 Task: In Heading  Andalus with dark grey 1 1 colour. Font size of heading  '18 Pt. 'Font style of data Calibri. Font size of data  9 Pt. Alignment of headline & data Align right. Fill color in cell of heading  Red. Font color of data Black. Apply border in Data Top & Bottom Borders only. In the sheet  Attendance Summary Reportbook
Action: Mouse moved to (44, 62)
Screenshot: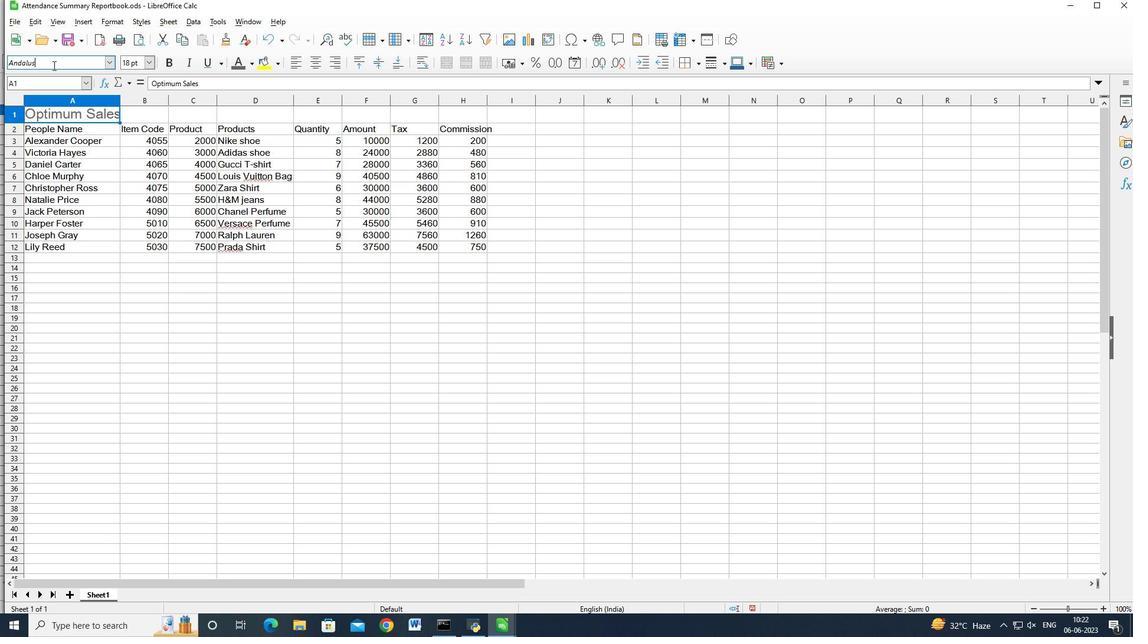 
Action: Mouse pressed left at (44, 62)
Screenshot: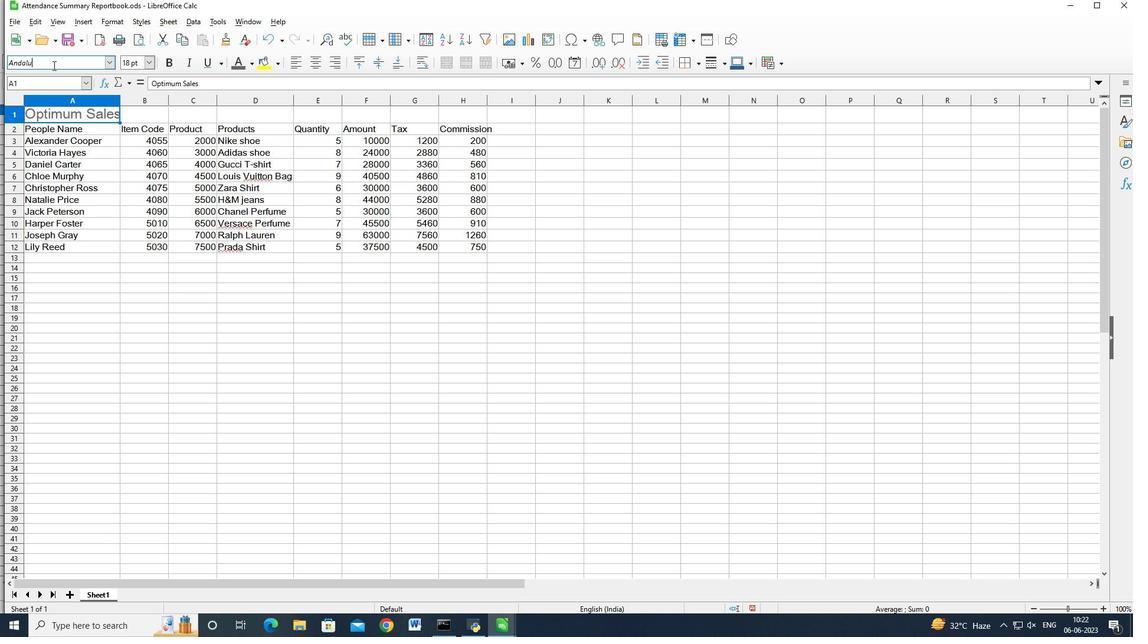 
Action: Key pressed <Key.backspace><Key.backspace><Key.backspace><Key.backspace><Key.backspace><Key.backspace><Key.backspace><Key.backspace><Key.shift_r>Andalus<Key.enter>
Screenshot: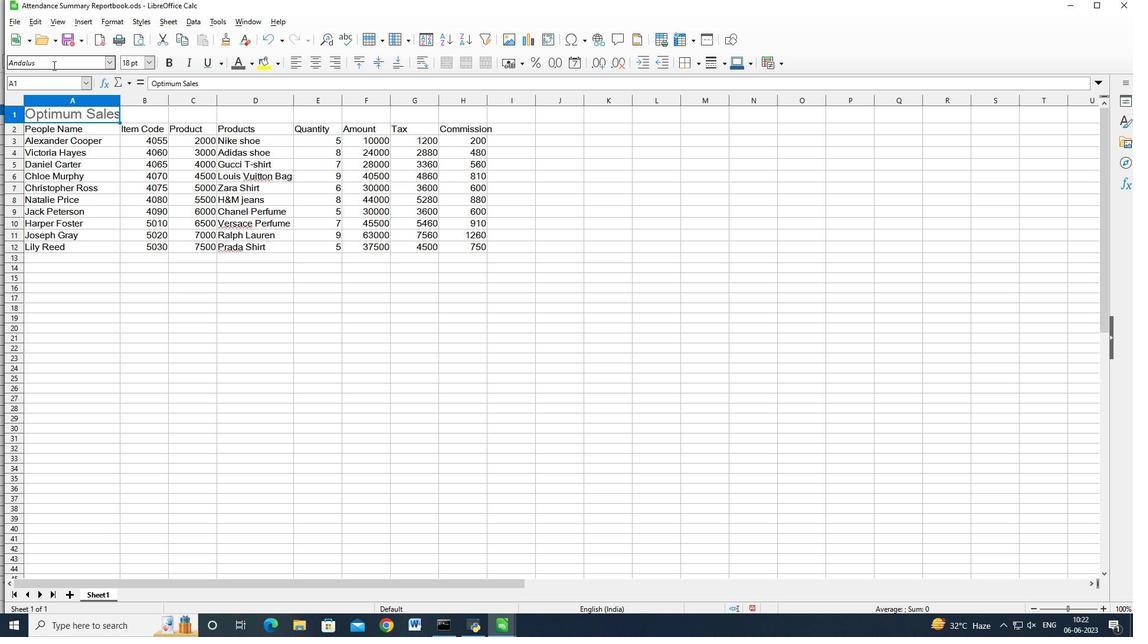 
Action: Mouse moved to (253, 66)
Screenshot: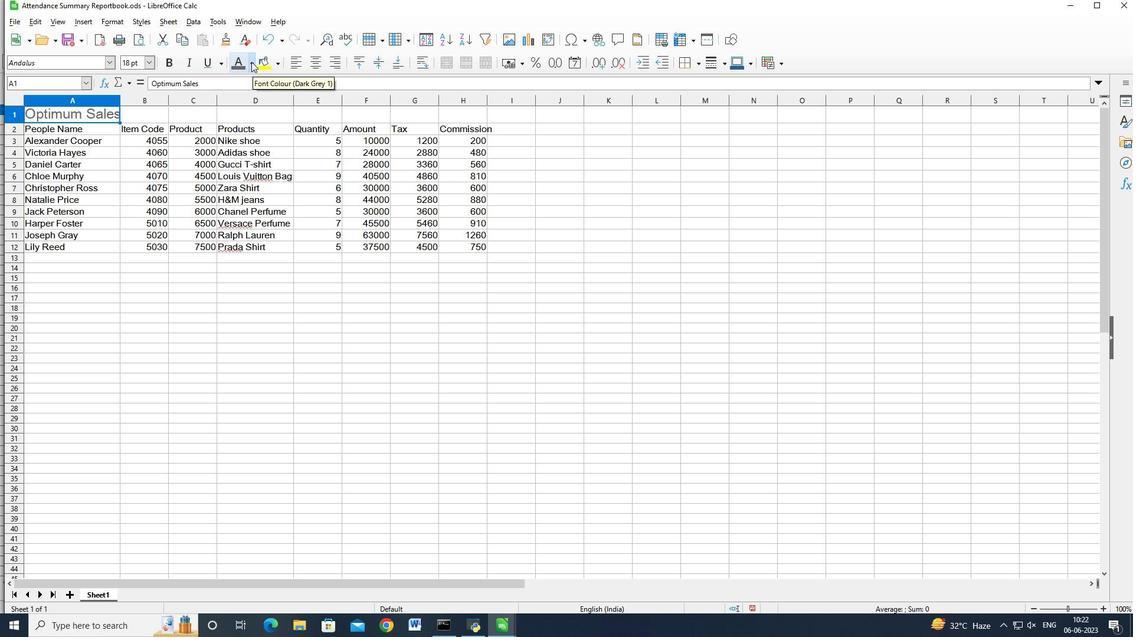 
Action: Mouse pressed left at (253, 66)
Screenshot: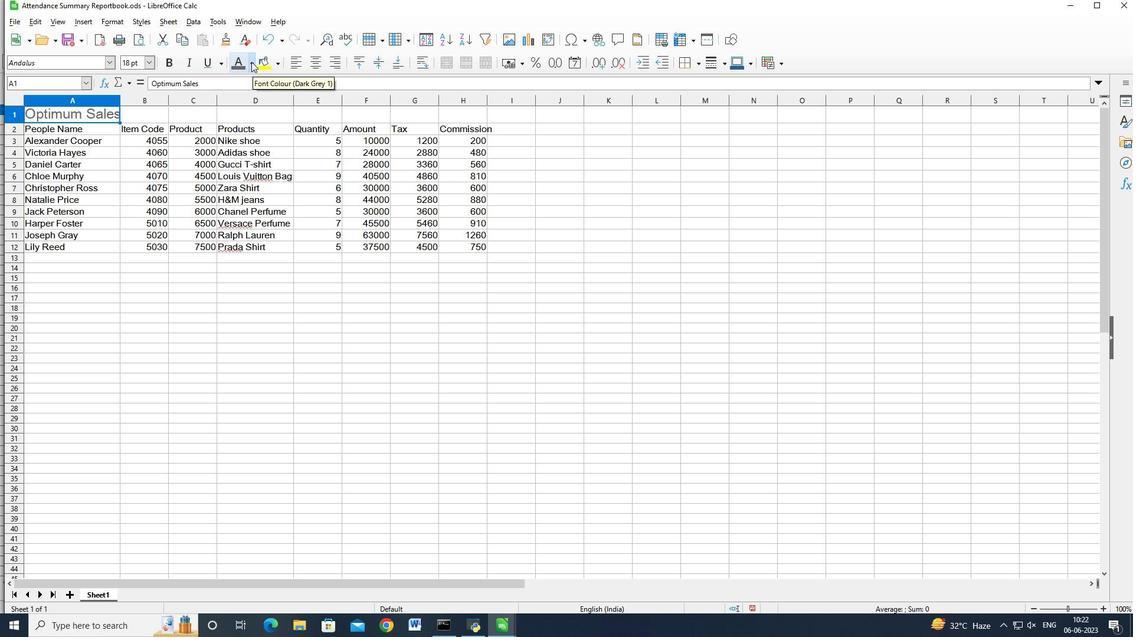 
Action: Mouse moved to (277, 135)
Screenshot: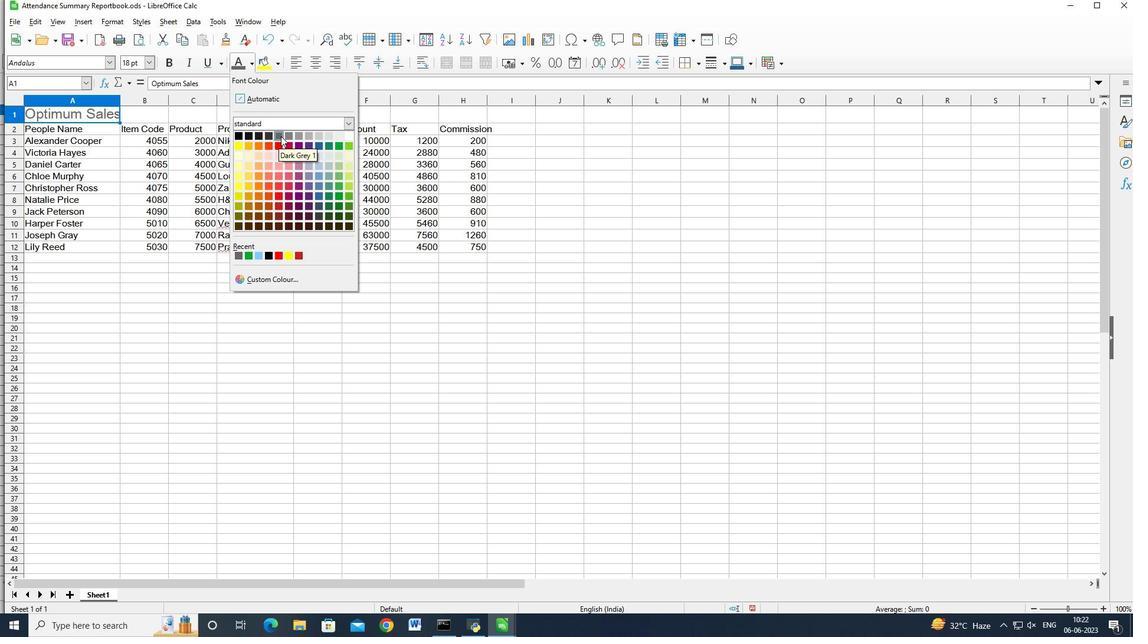 
Action: Mouse pressed left at (277, 135)
Screenshot: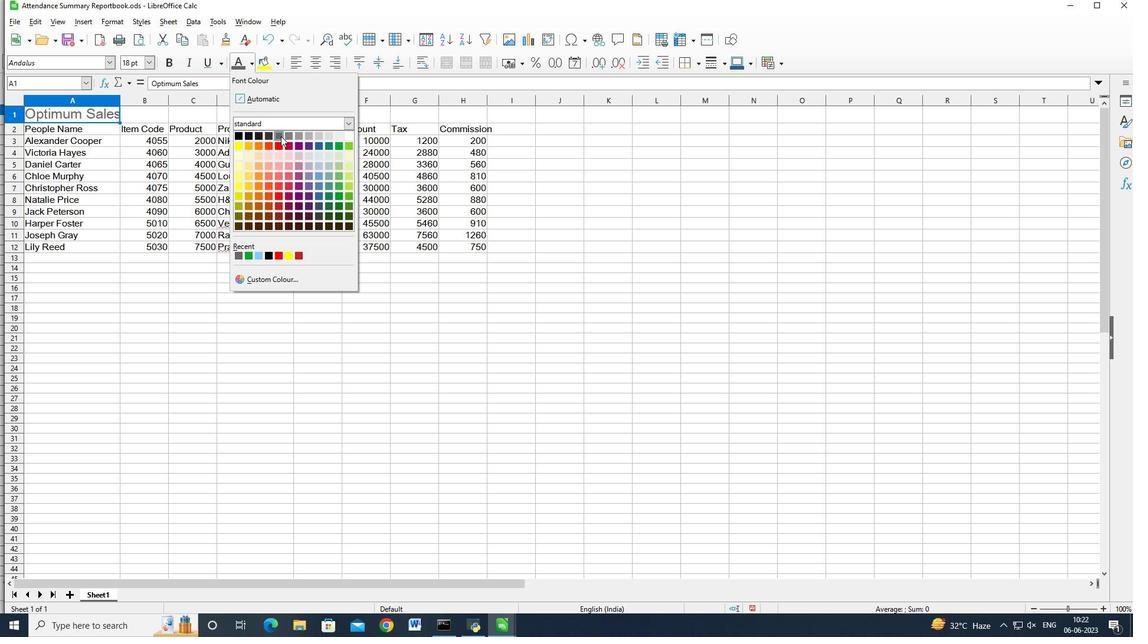 
Action: Mouse moved to (154, 66)
Screenshot: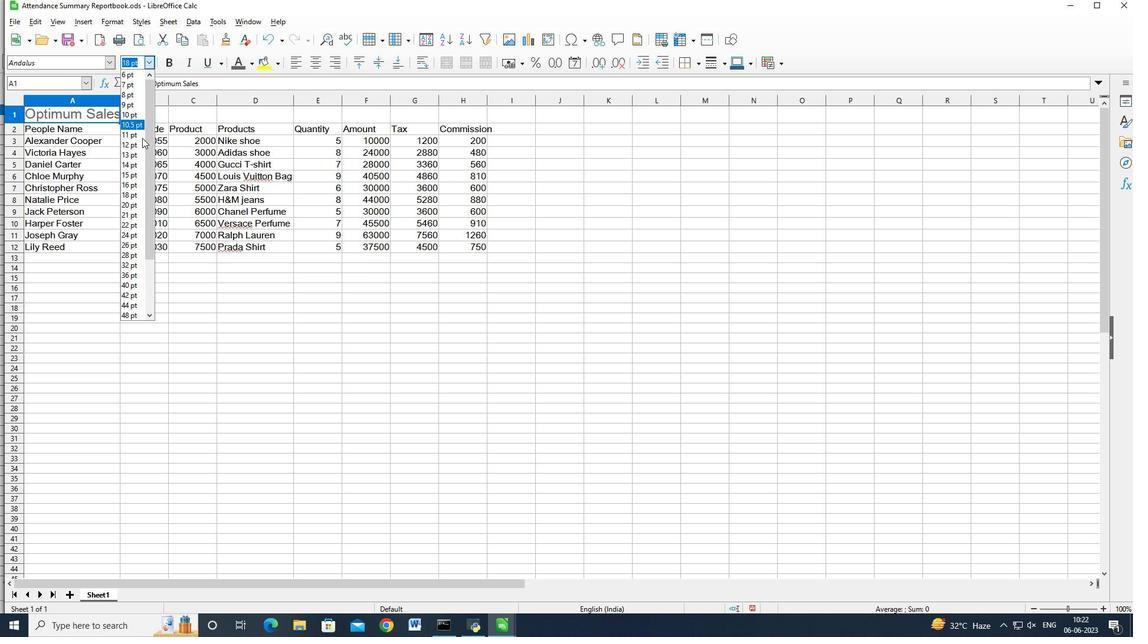 
Action: Mouse pressed left at (154, 66)
Screenshot: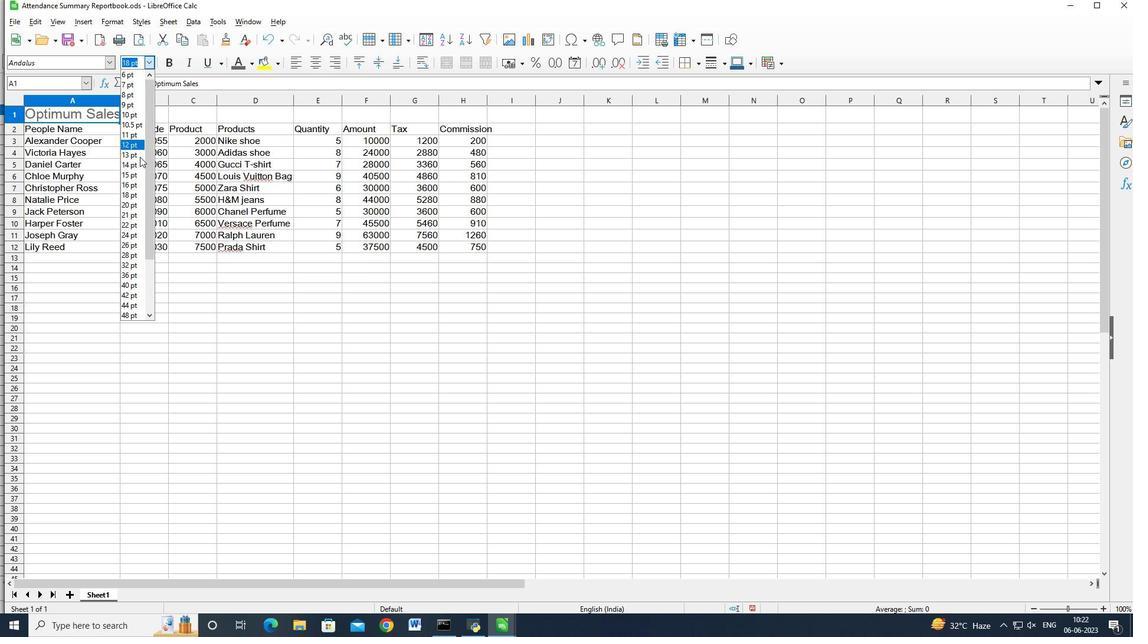 
Action: Mouse moved to (131, 194)
Screenshot: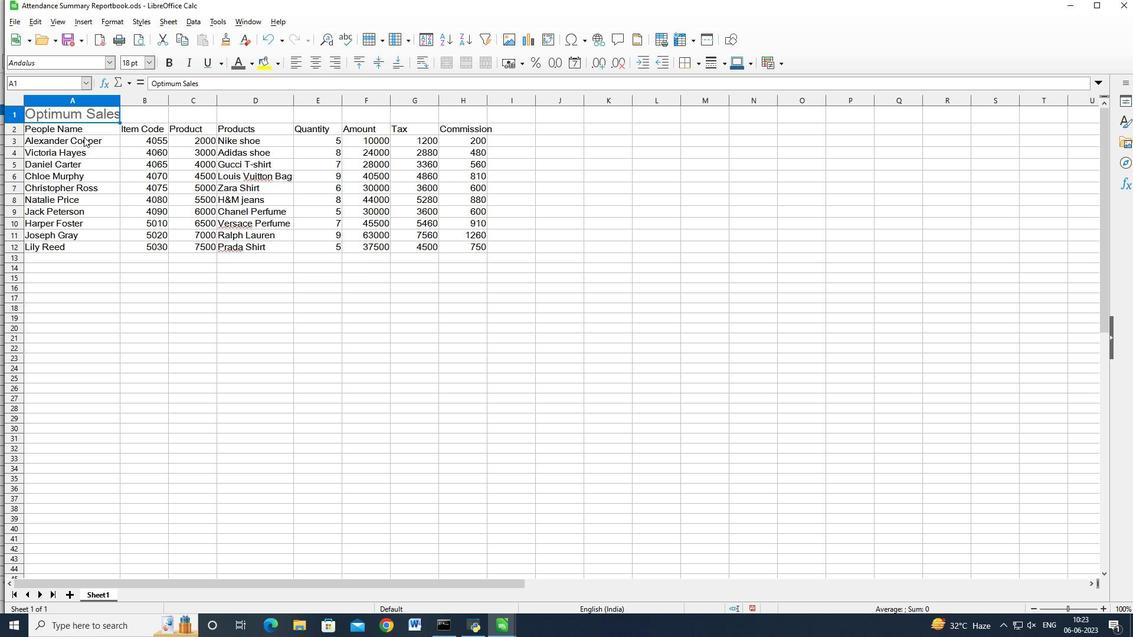 
Action: Mouse pressed left at (131, 194)
Screenshot: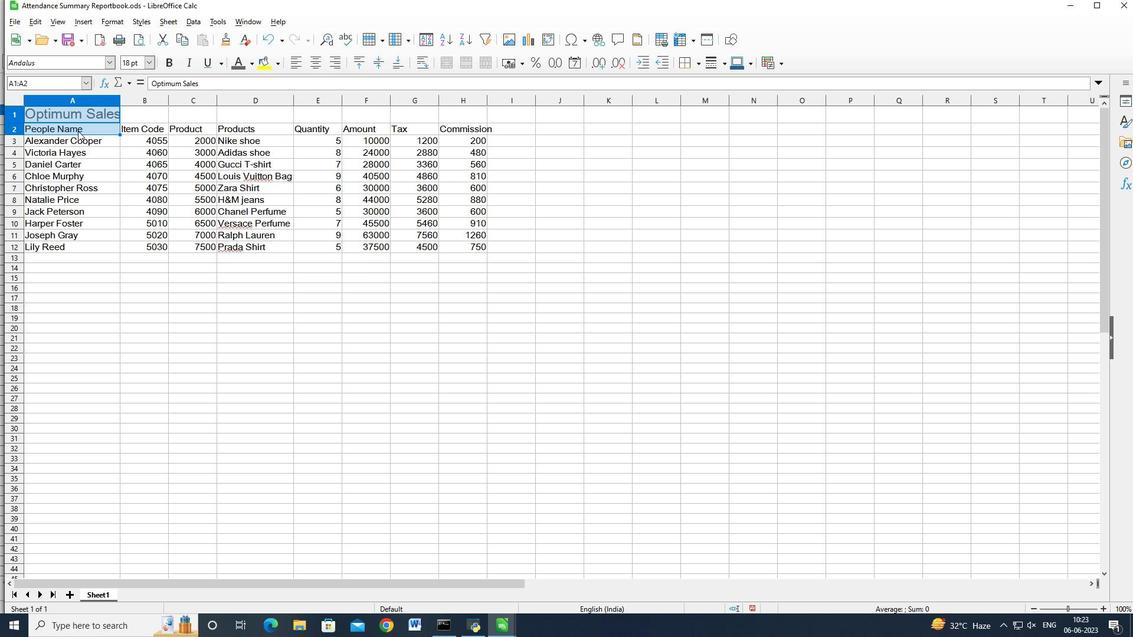 
Action: Mouse moved to (80, 126)
Screenshot: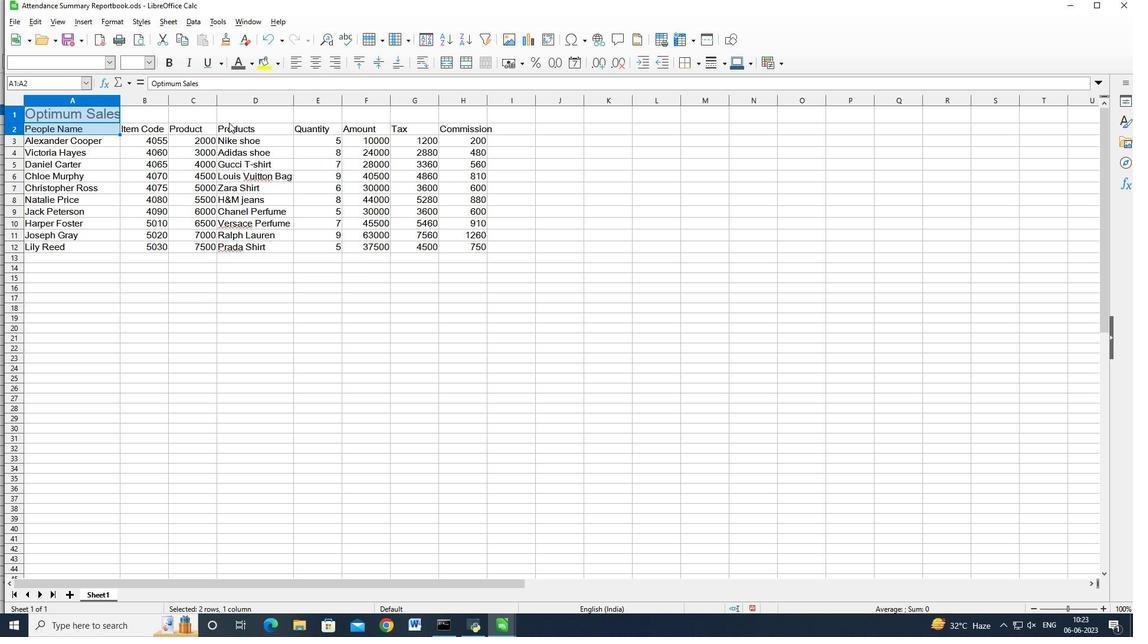 
Action: Mouse pressed left at (80, 126)
Screenshot: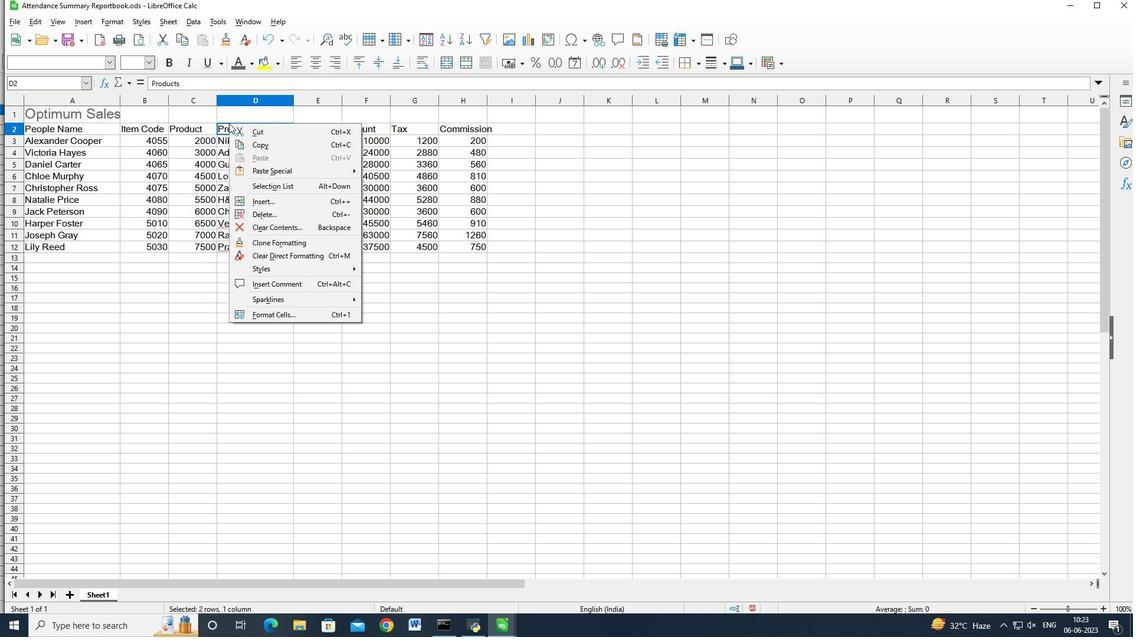 
Action: Mouse moved to (131, 119)
Screenshot: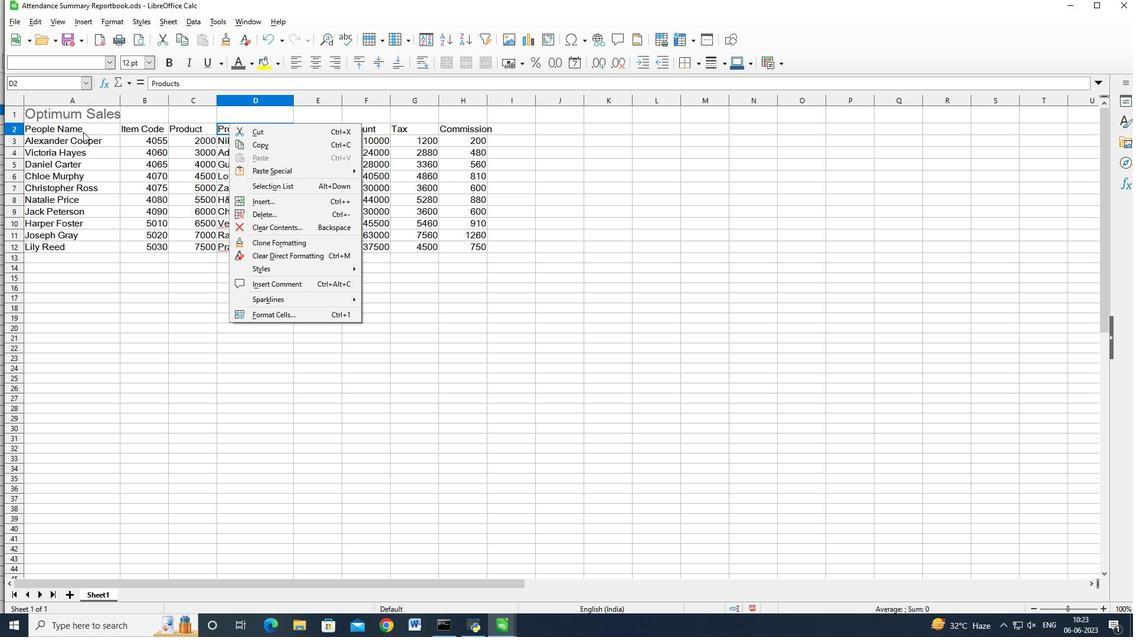 
Action: Mouse pressed right at (131, 119)
Screenshot: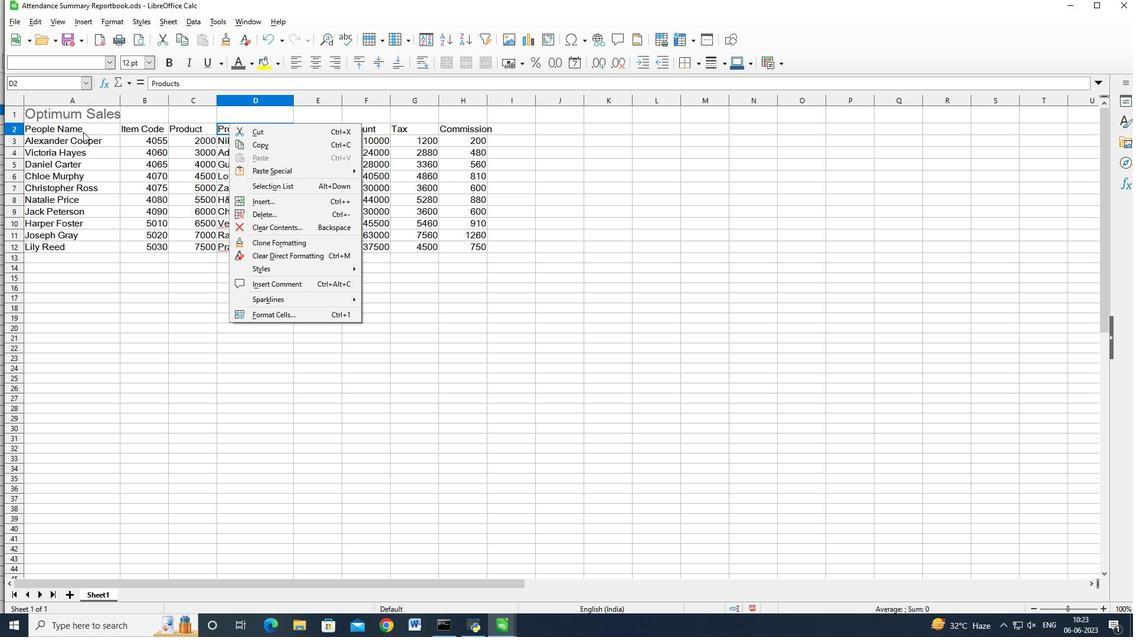 
Action: Mouse moved to (71, 131)
Screenshot: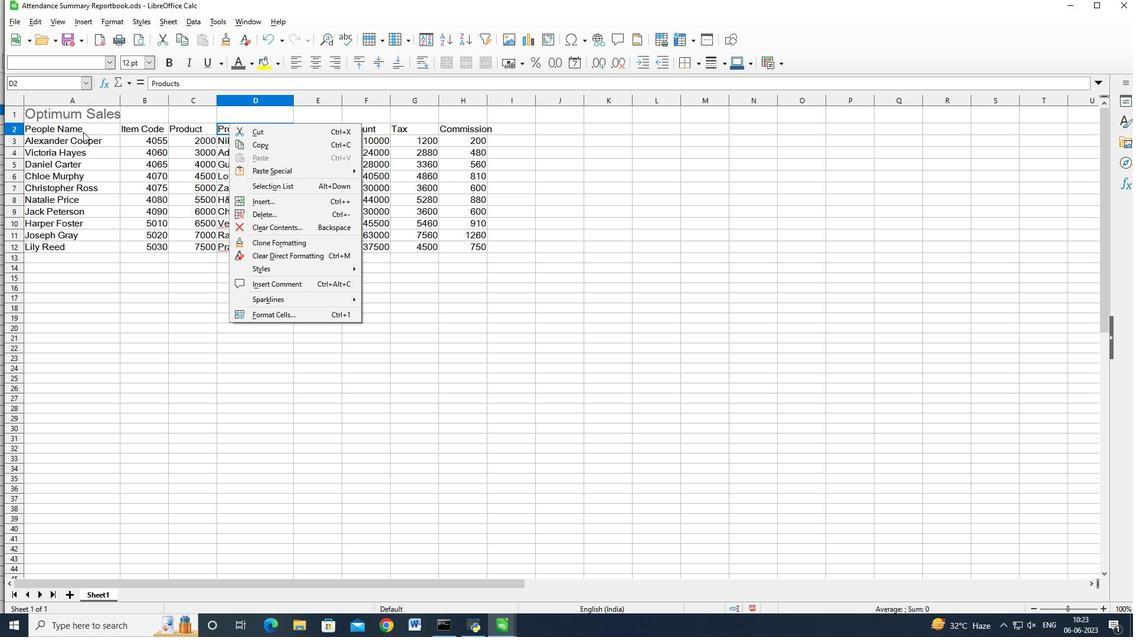 
Action: Mouse pressed right at (71, 131)
Screenshot: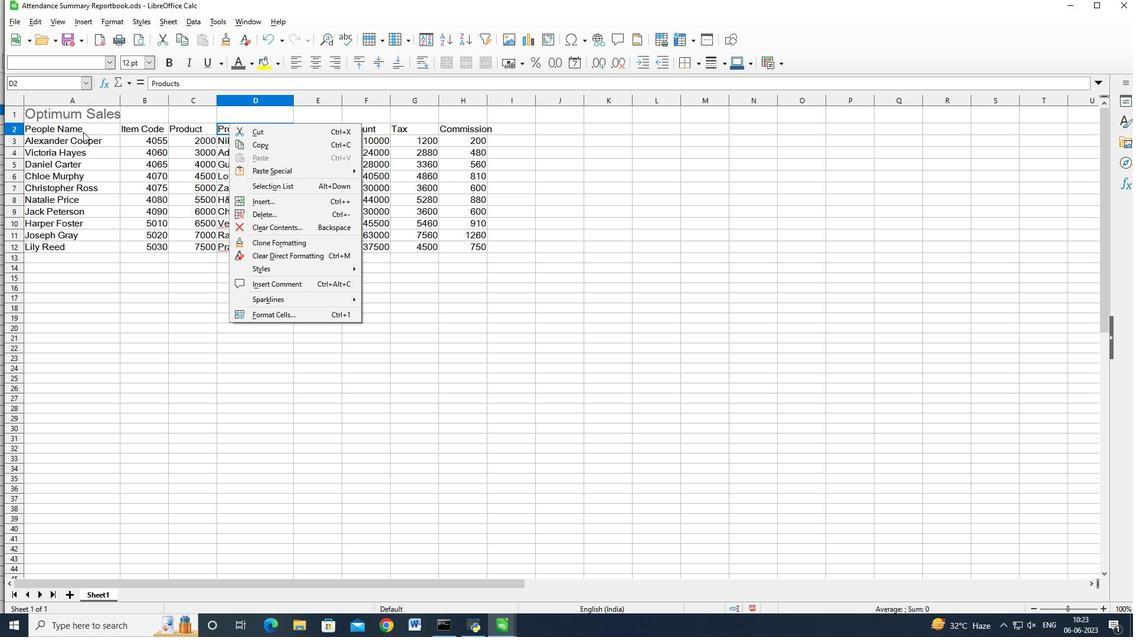 
Action: Mouse moved to (73, 131)
Screenshot: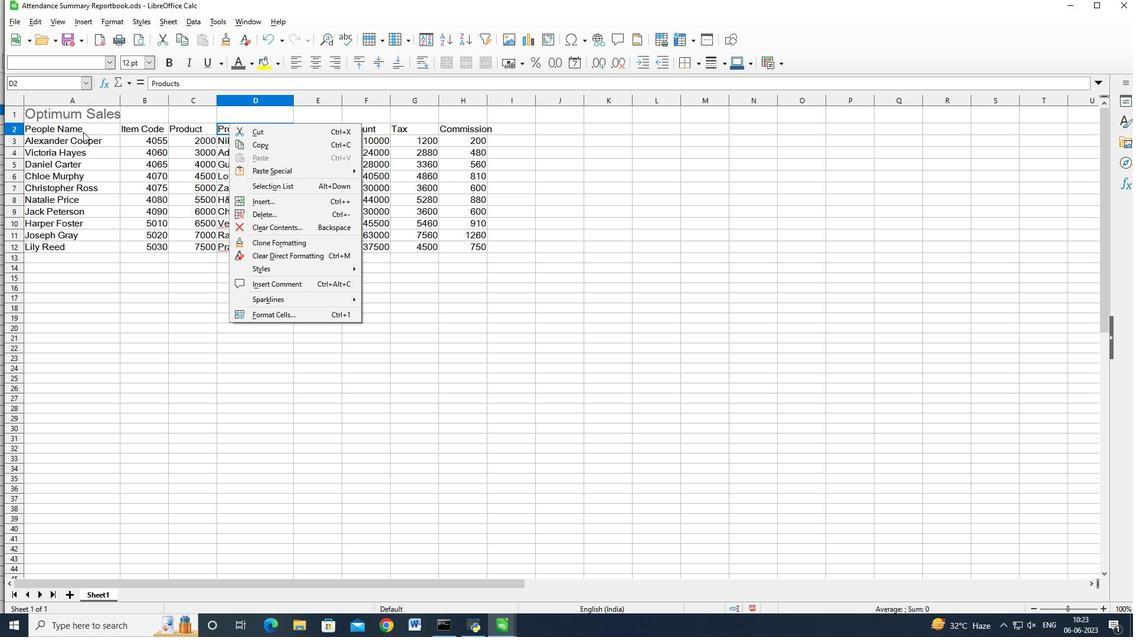 
Action: Key pressed <Key.down><Key.left><Key.shift><Key.right><Key.right><Key.right><Key.right><Key.right><Key.right><Key.right><Key.down><Key.down><Key.insert><Key.shift><Key.shift><Key.down><Key.down><Key.down><Key.down><Key.down><Key.down><Key.down><Key.down>
Screenshot: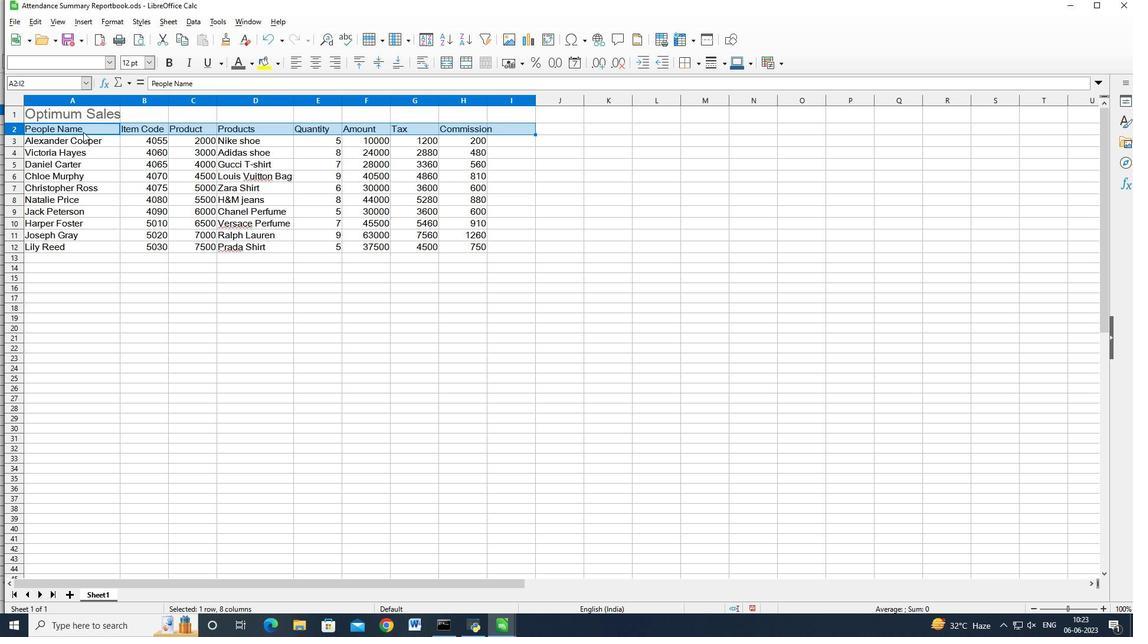 
Action: Mouse moved to (53, 63)
Screenshot: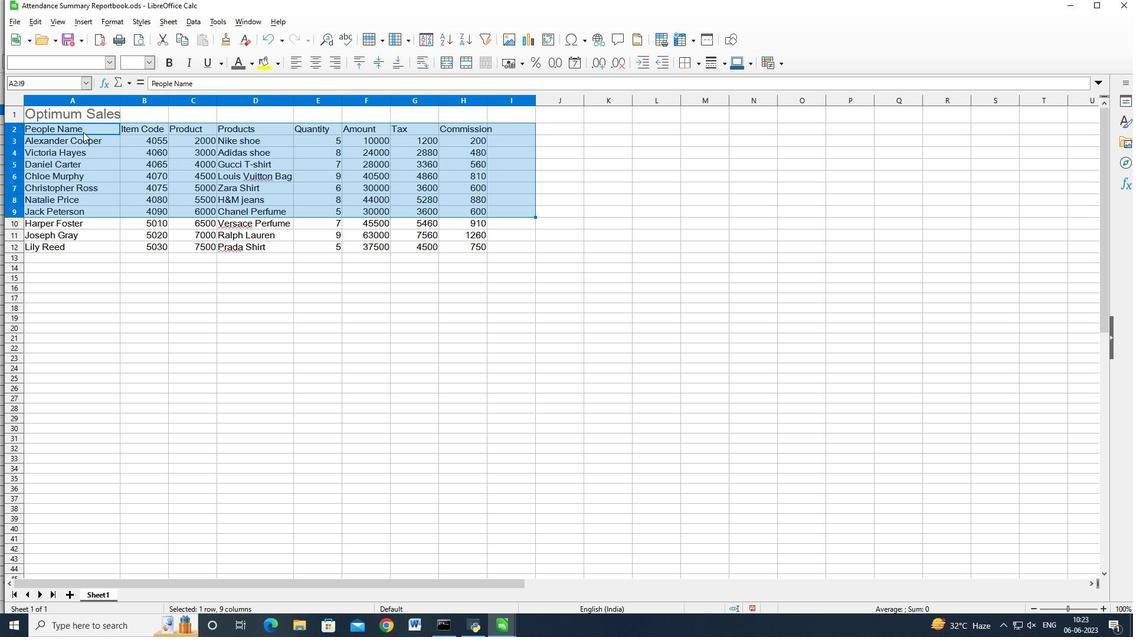 
Action: Mouse pressed left at (53, 63)
Screenshot: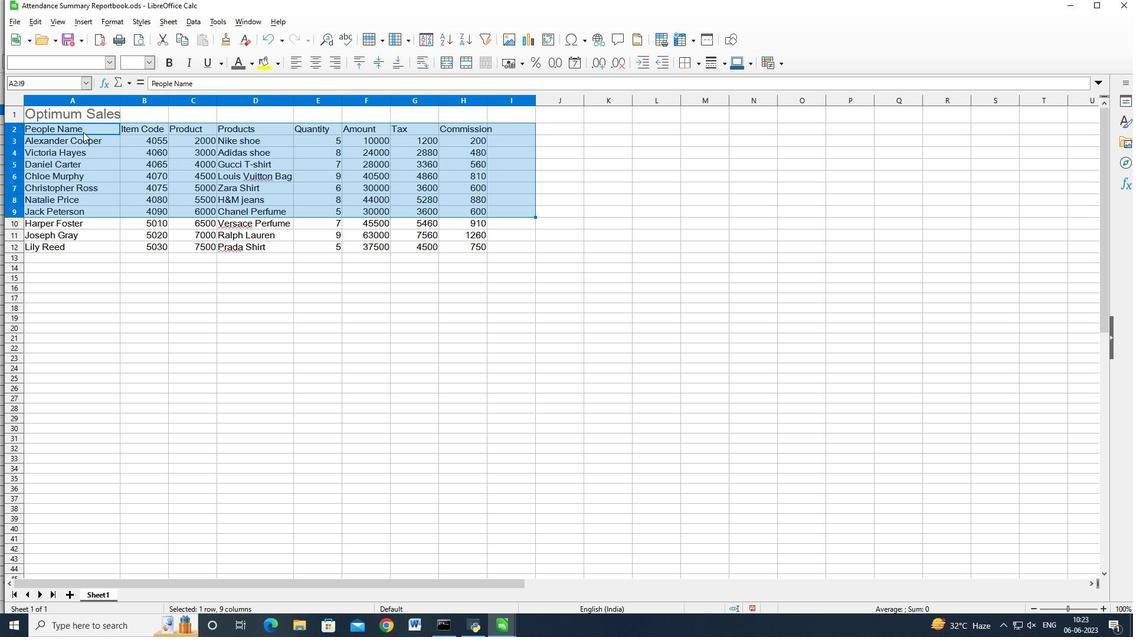 
Action: Mouse moved to (7, 59)
Screenshot: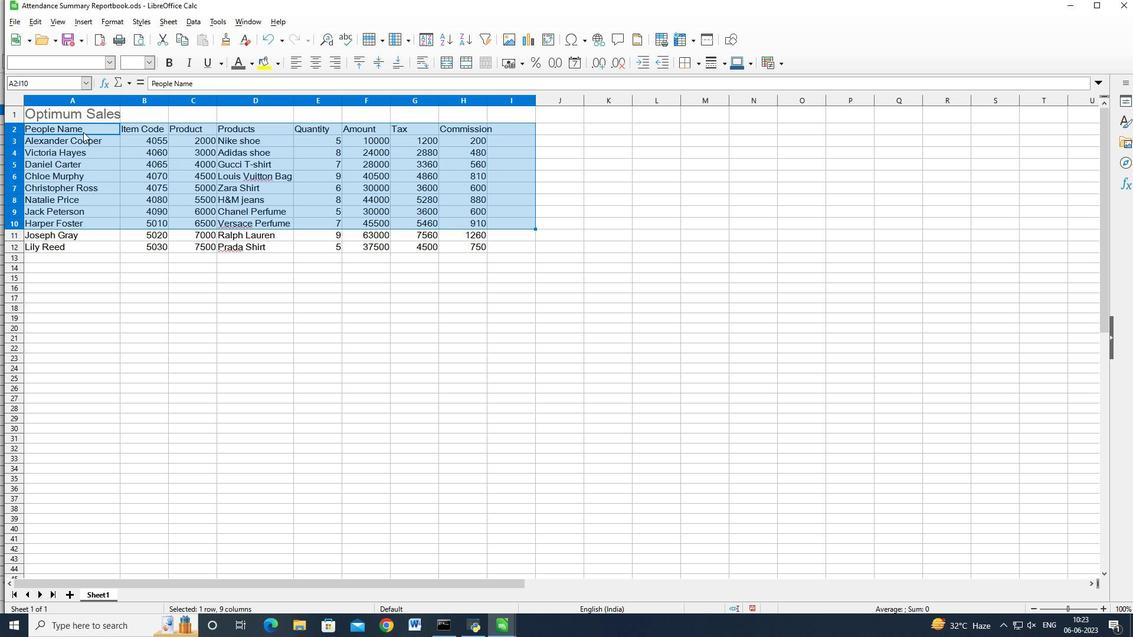 
Action: Key pressed <Key.backspace><Key.backspace><Key.backspace><Key.backspace><Key.backspace><Key.backspace><Key.backspace><Key.backspace><Key.backspace><Key.backspace><Key.backspace><Key.backspace><Key.backspace><Key.enter>cactrl+Z<'\x1a'><'\x1a'><'\x1a'>
Screenshot: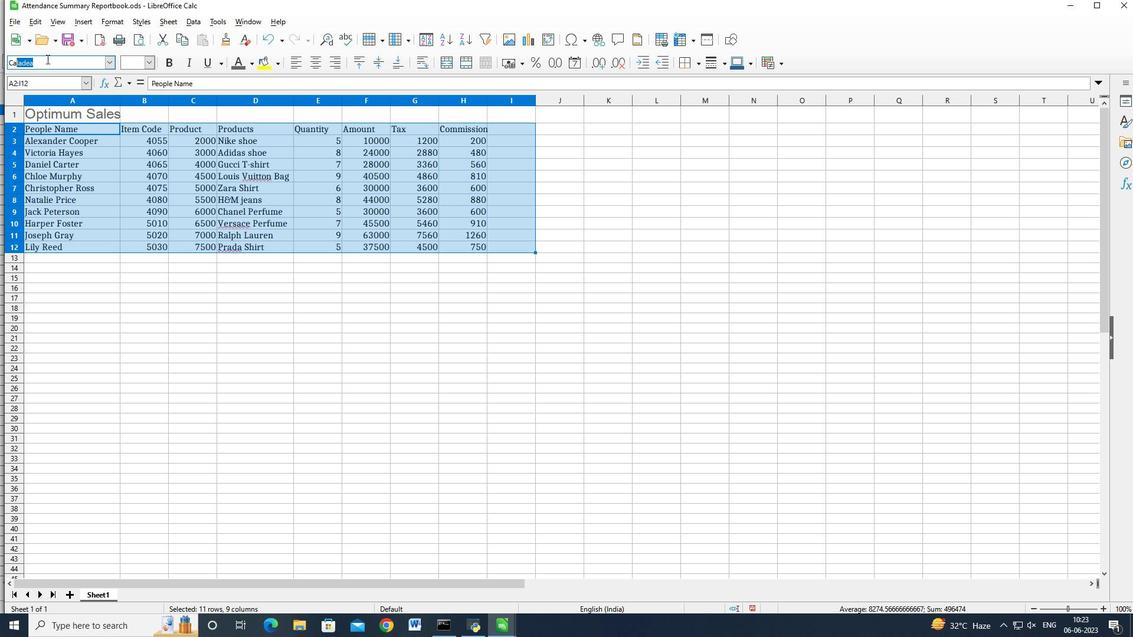 
Action: Mouse moved to (30, 72)
Screenshot: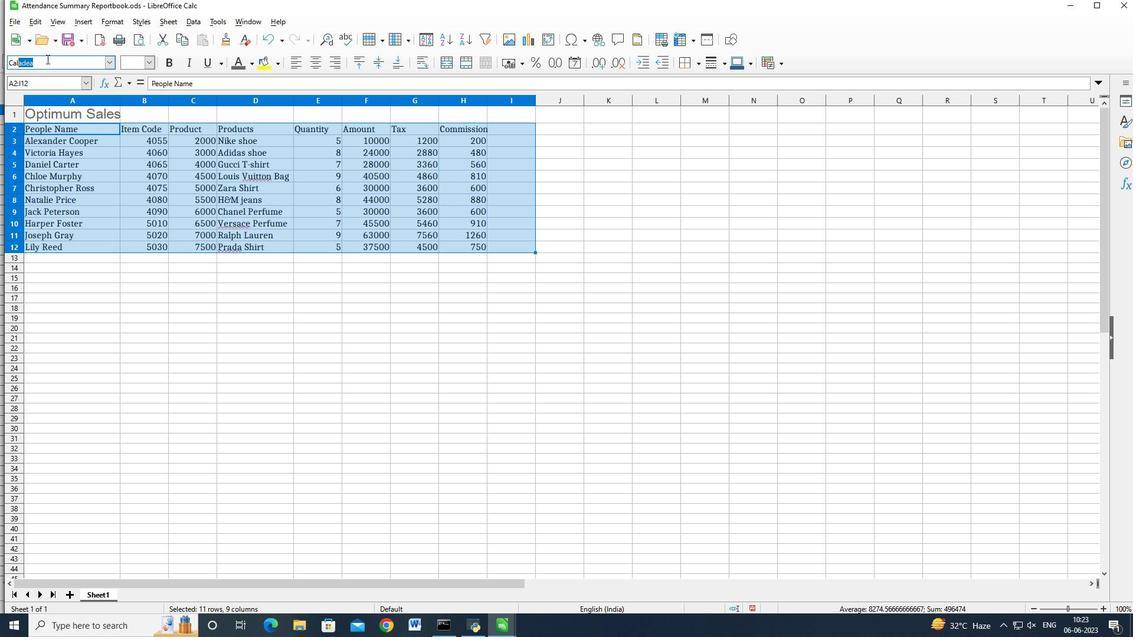 
Action: Key pressed <'\x1a'>
Screenshot: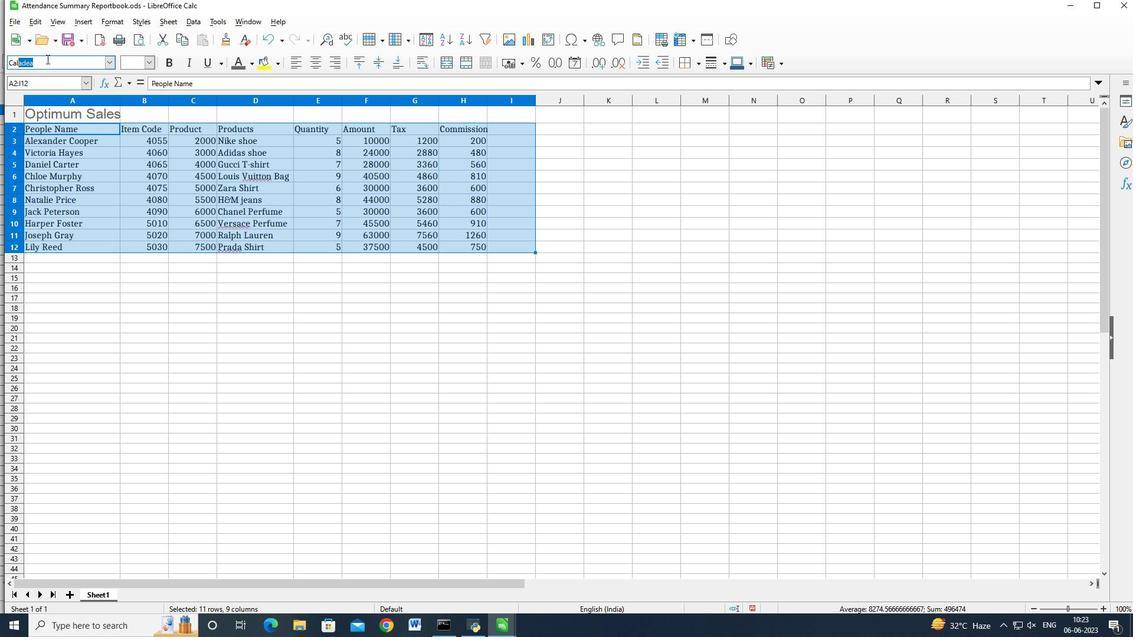 
Action: Mouse moved to (133, 329)
Screenshot: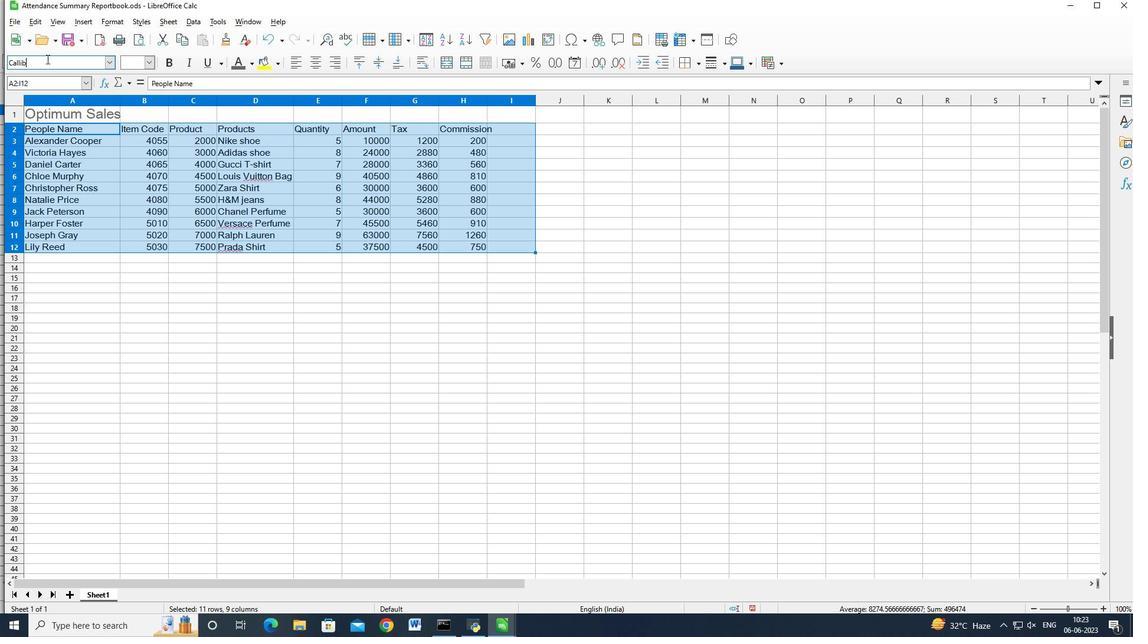 
Action: Mouse pressed left at (133, 329)
Screenshot: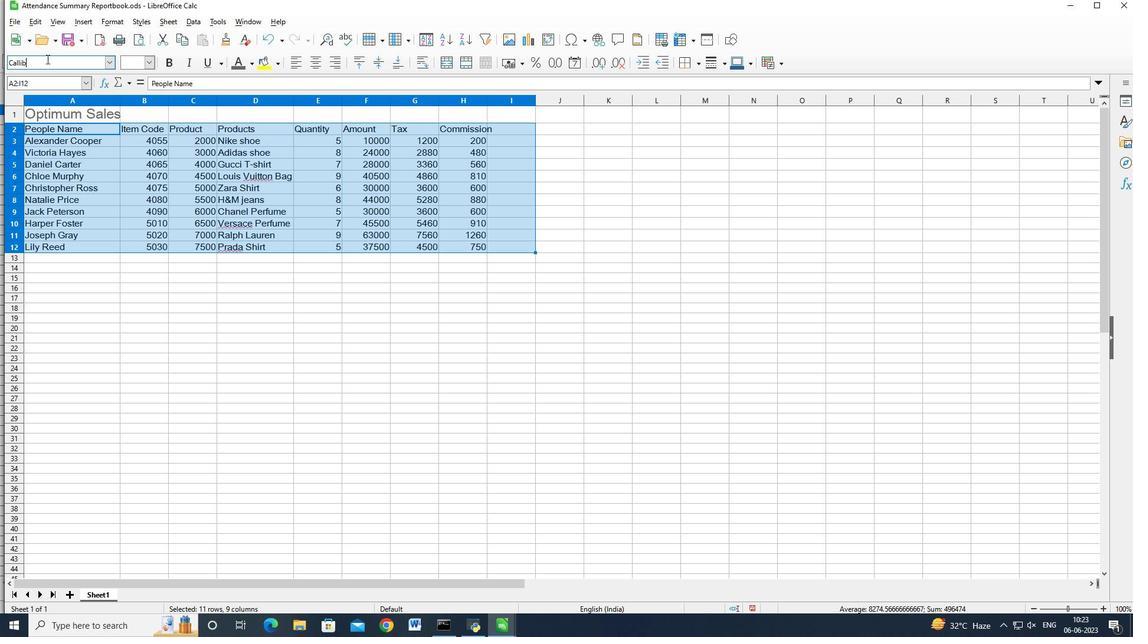 
Action: Mouse moved to (72, 129)
Screenshot: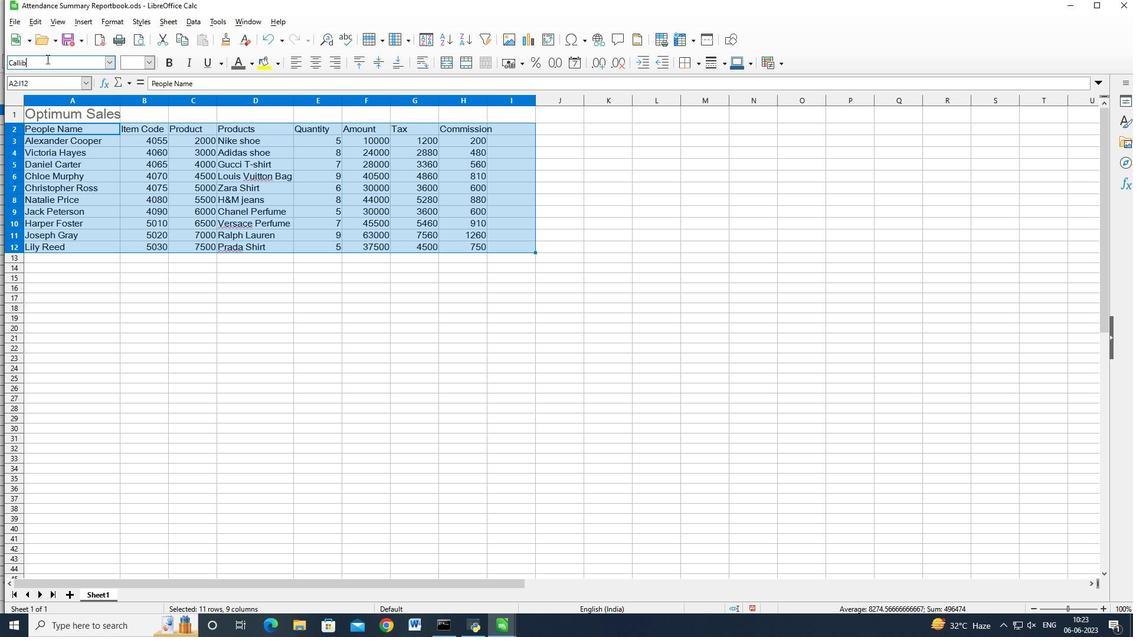 
Action: Mouse pressed left at (72, 129)
Screenshot: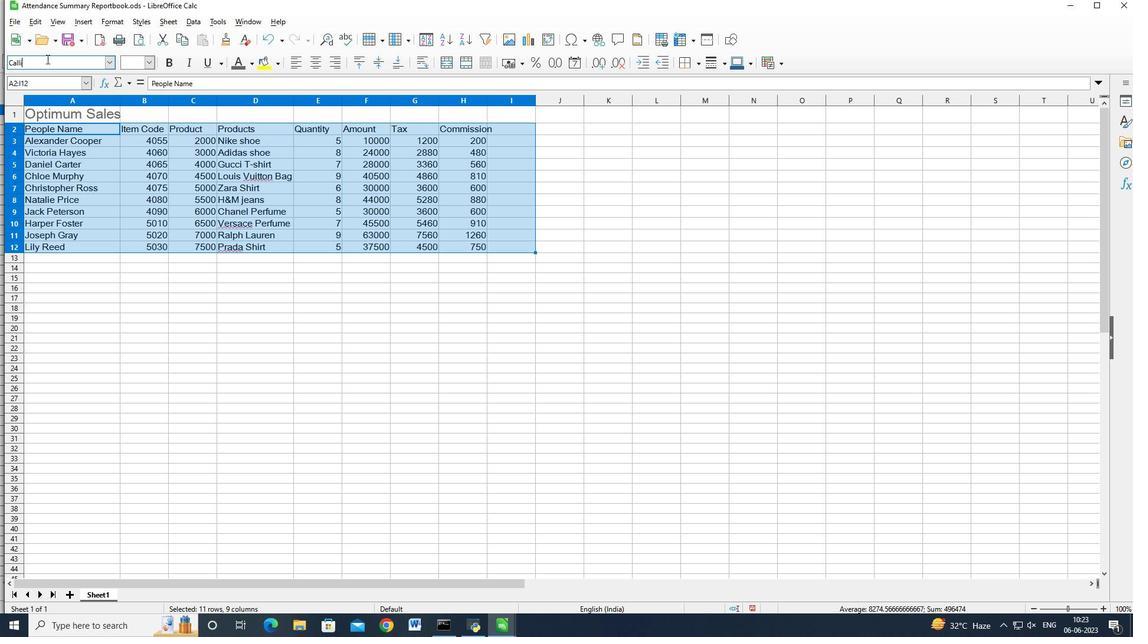 
Action: Mouse moved to (57, 64)
Screenshot: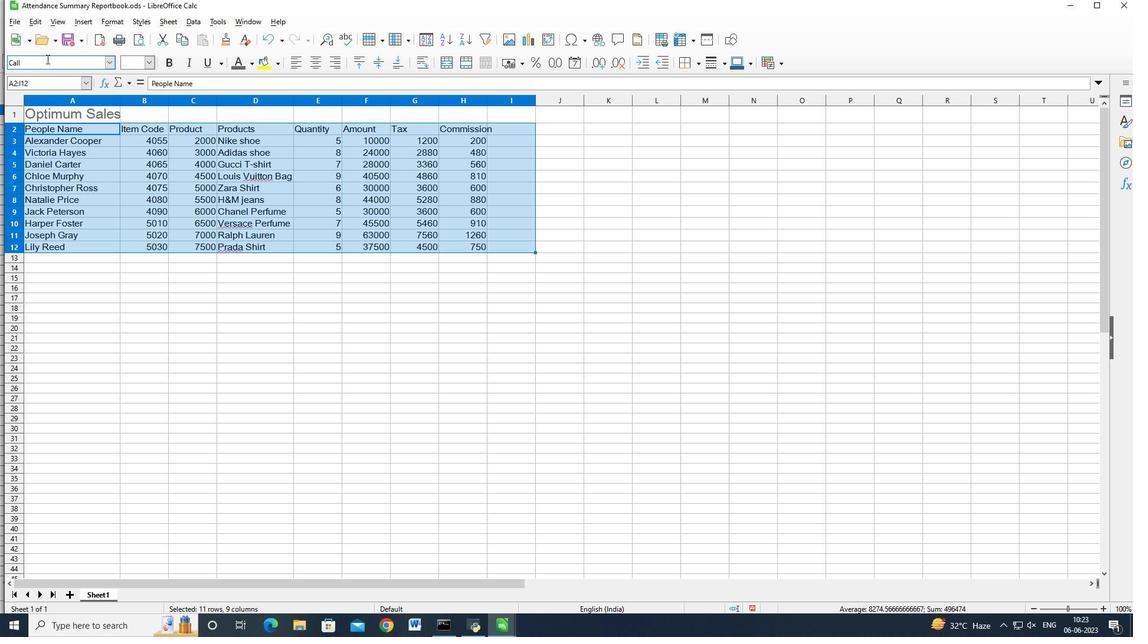 
Action: Mouse pressed left at (57, 64)
Screenshot: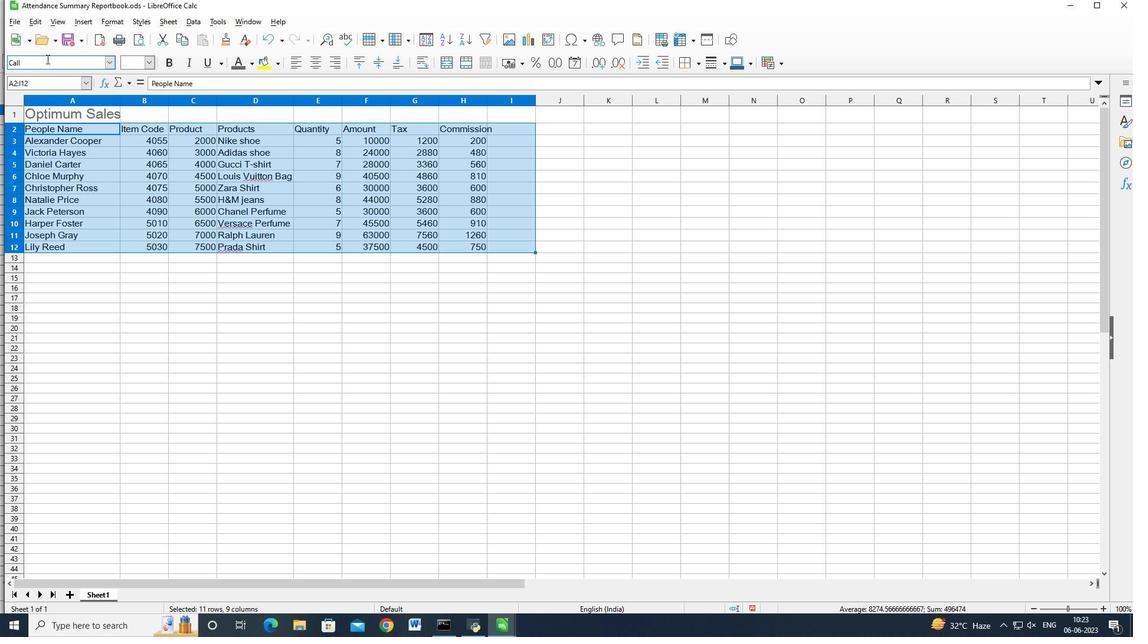 
Action: Key pressed <Key.shift_r>Ca<Key.esc>
Screenshot: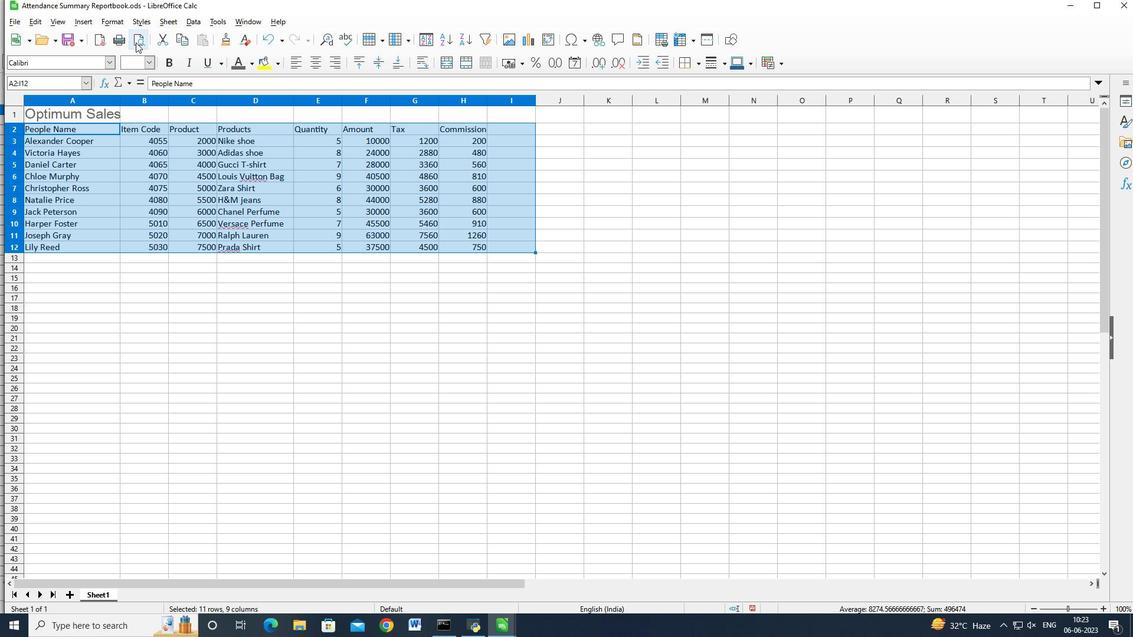 
Action: Mouse moved to (85, 138)
Screenshot: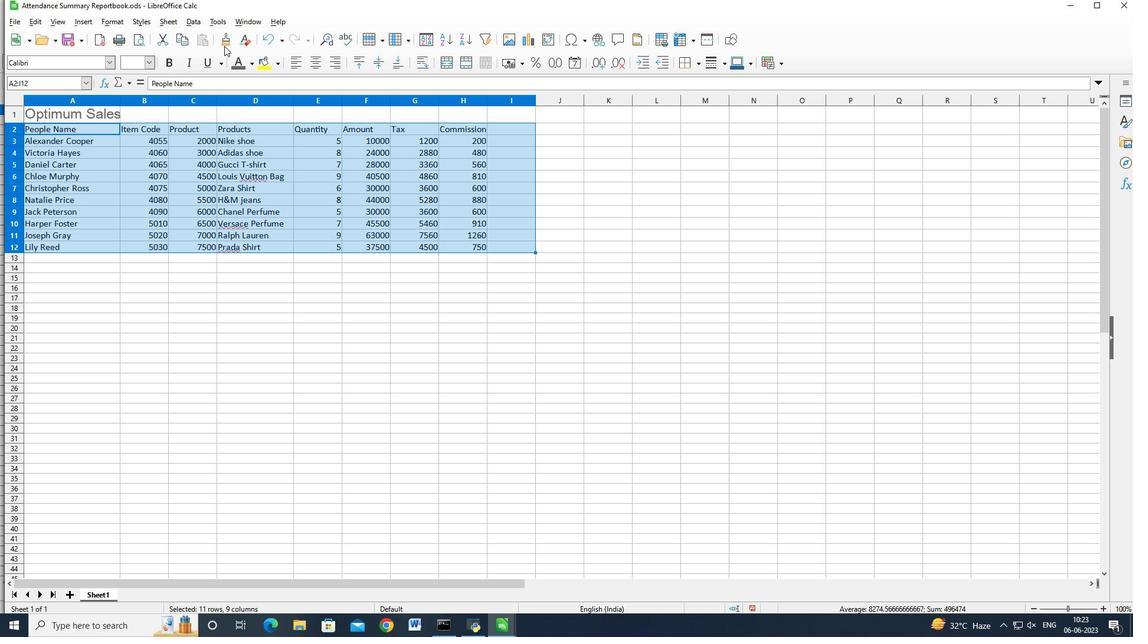 
Action: Mouse pressed left at (85, 138)
Screenshot: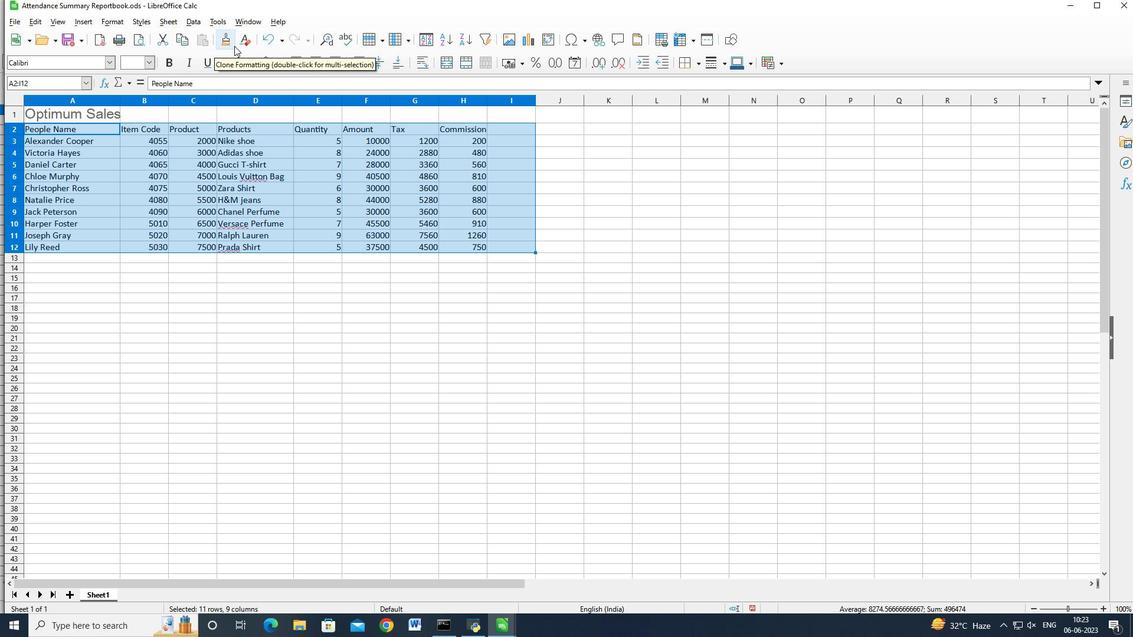 
Action: Mouse moved to (91, 131)
Screenshot: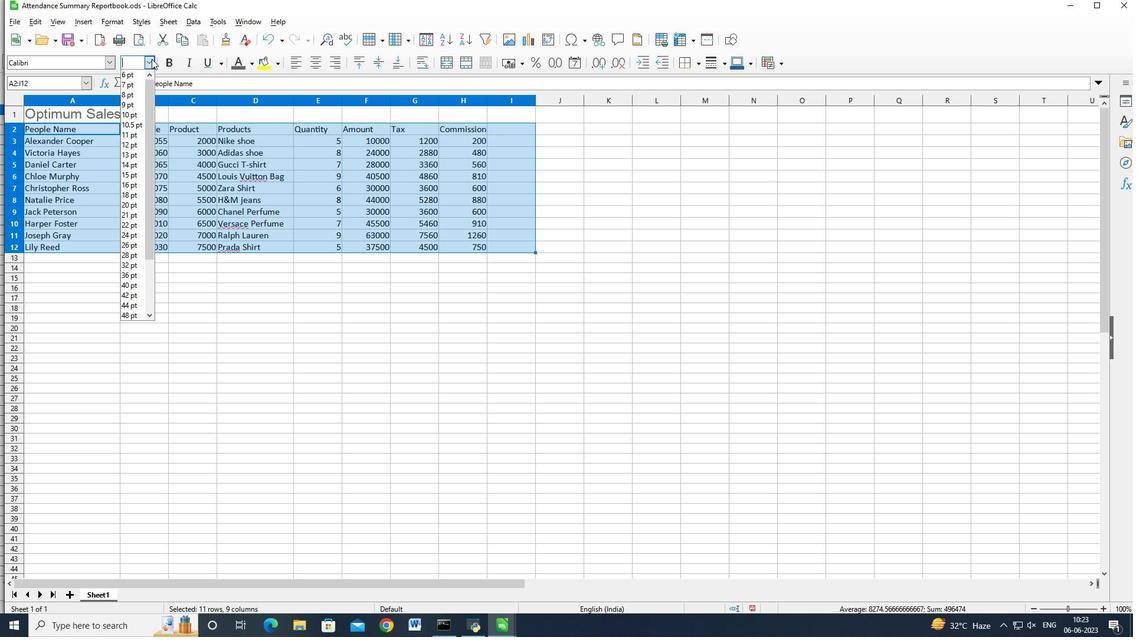 
Action: Mouse pressed left at (91, 131)
Screenshot: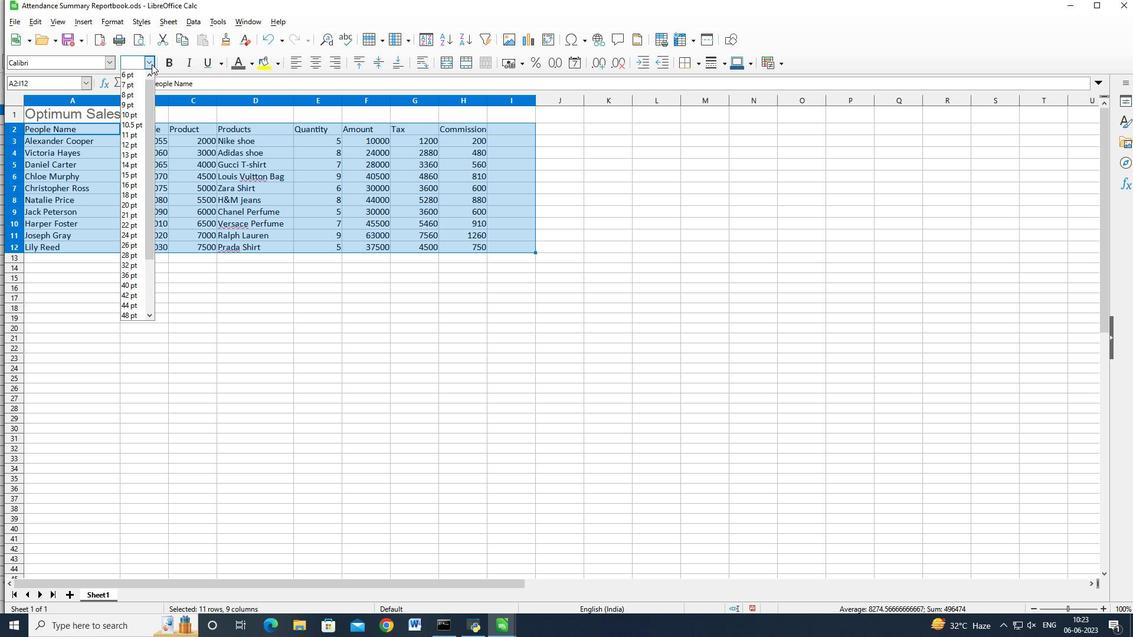 
Action: Mouse moved to (54, 67)
Screenshot: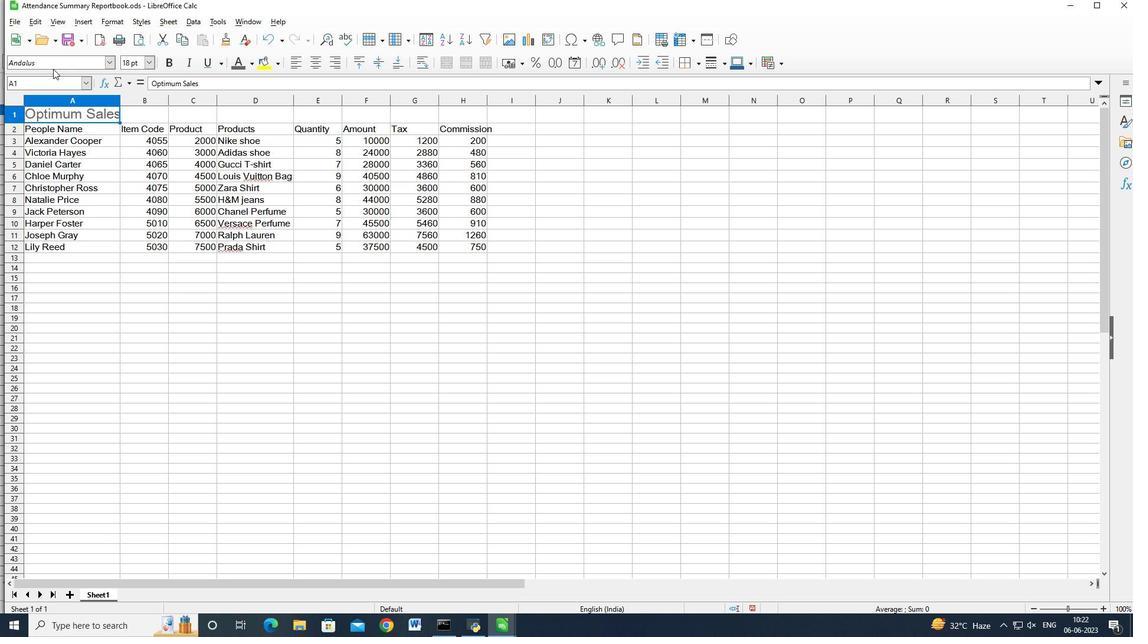 
Action: Mouse pressed left at (54, 67)
Screenshot: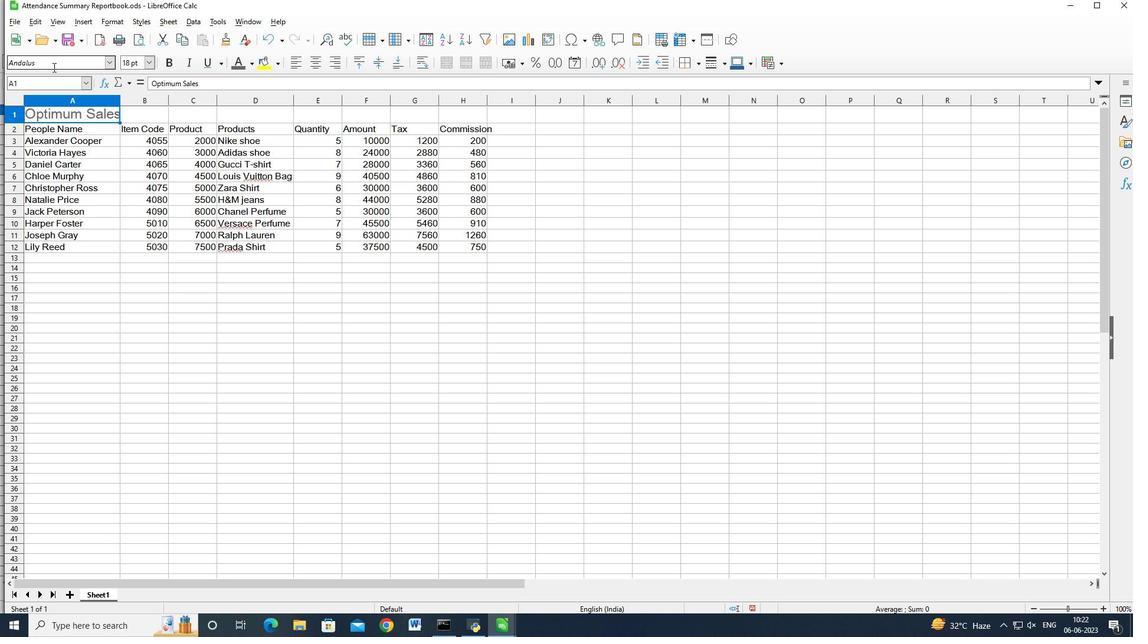 
Action: Mouse moved to (54, 67)
Screenshot: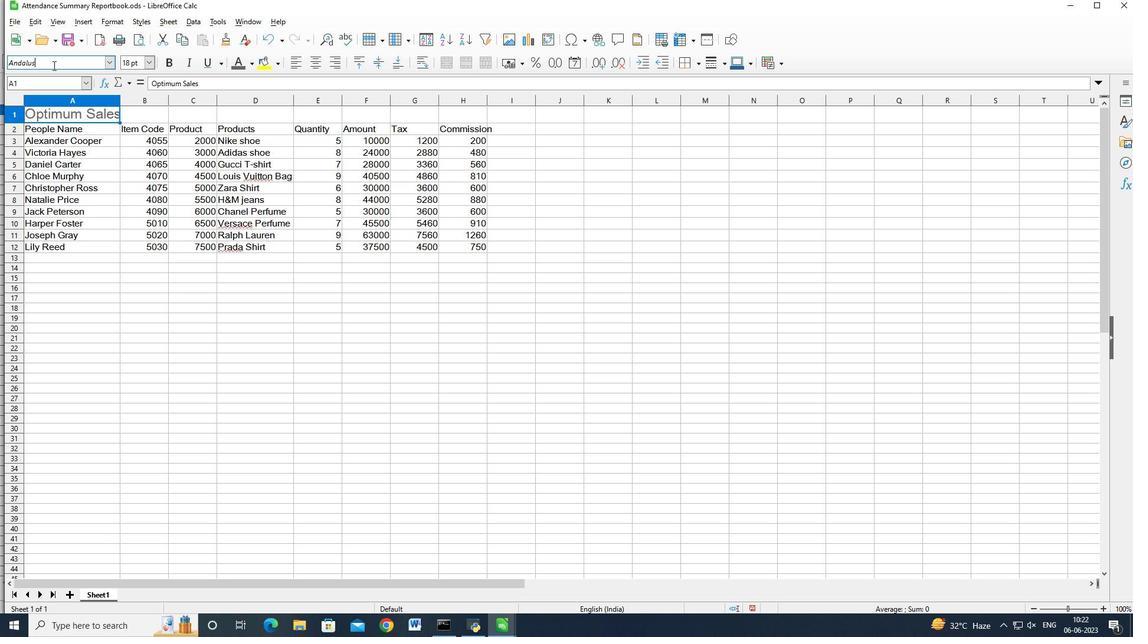 
Action: Key pressed <Key.backspace><Key.backspace><Key.backspace><Key.backspace><Key.backspace><Key.backspace><Key.backspace><Key.backspace><Key.backspace>andalus<Key.enter>
Screenshot: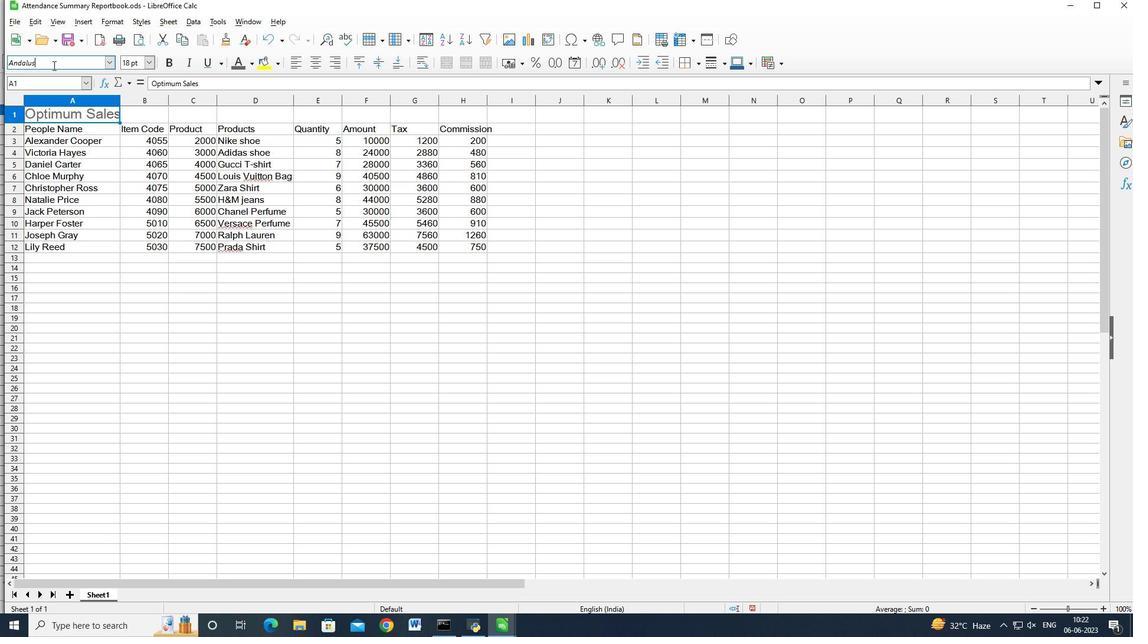 
Action: Mouse moved to (253, 63)
Screenshot: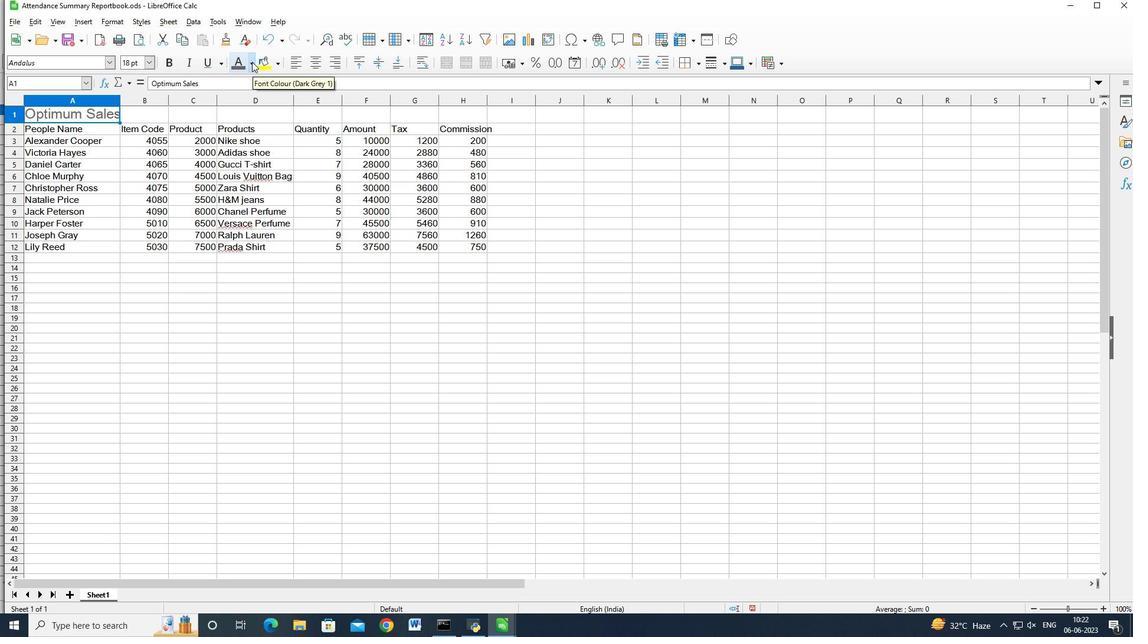 
Action: Mouse pressed left at (253, 63)
Screenshot: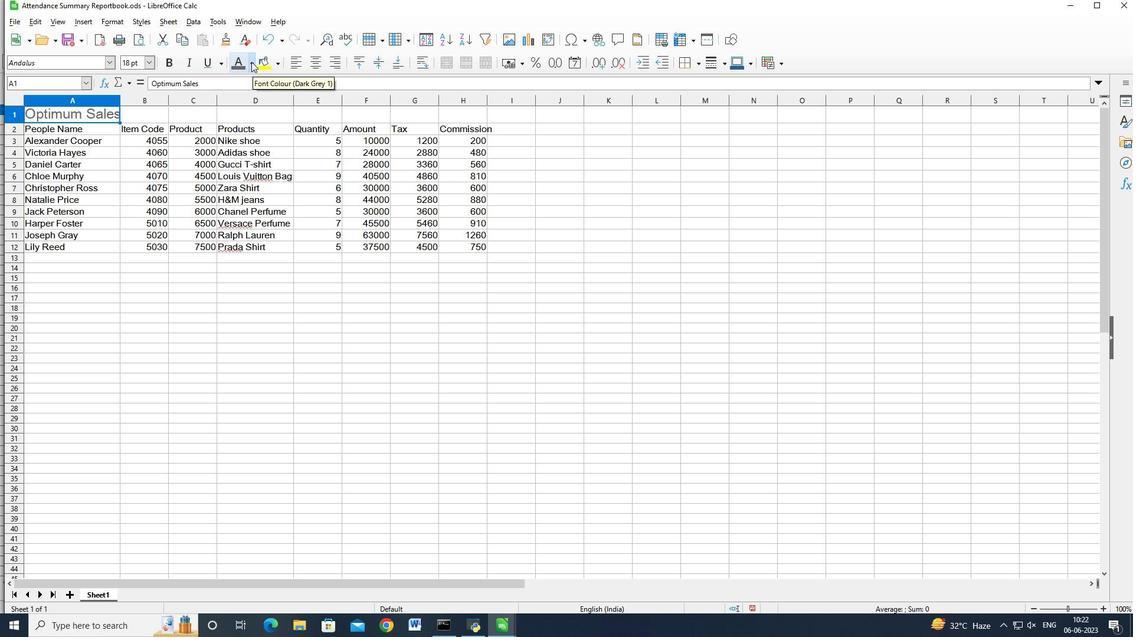 
Action: Mouse moved to (282, 138)
Screenshot: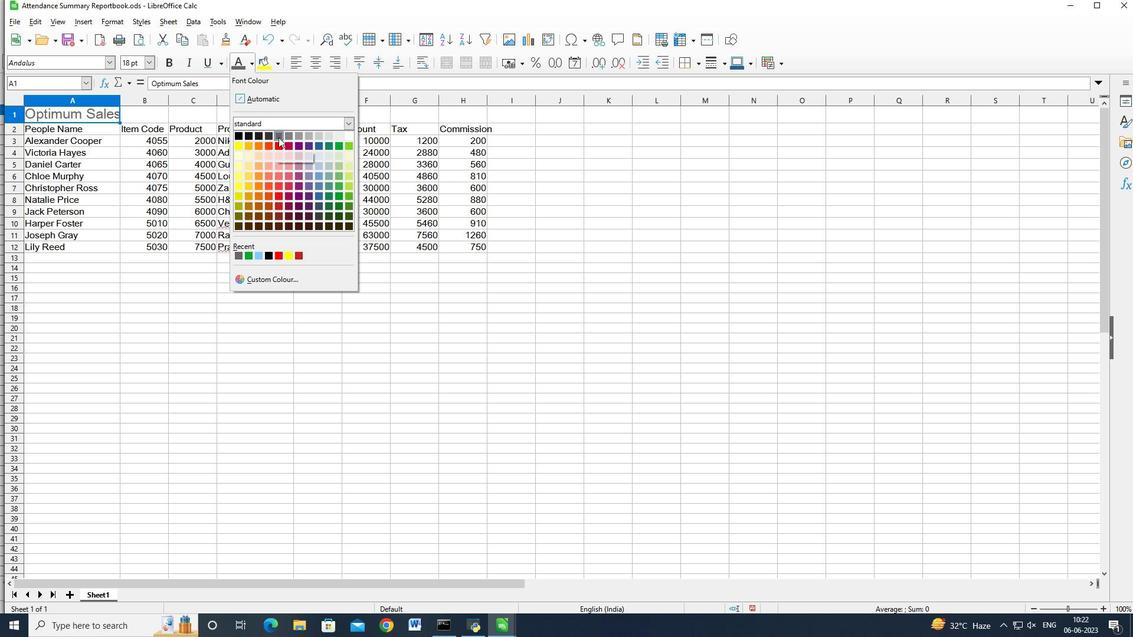 
Action: Mouse pressed left at (282, 138)
Screenshot: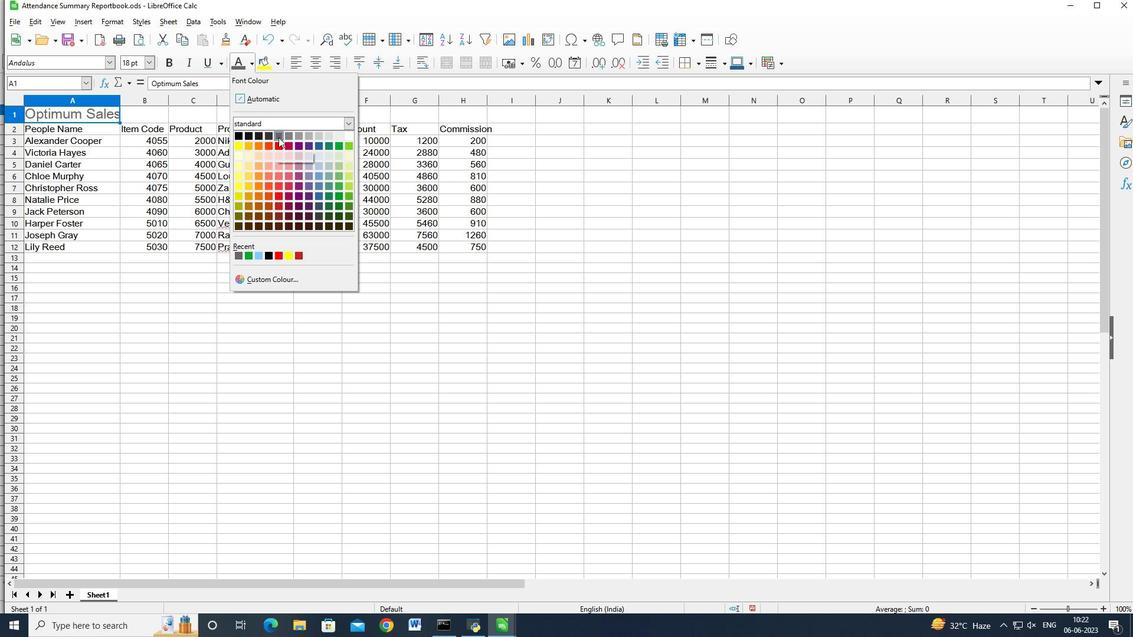 
Action: Mouse moved to (151, 61)
Screenshot: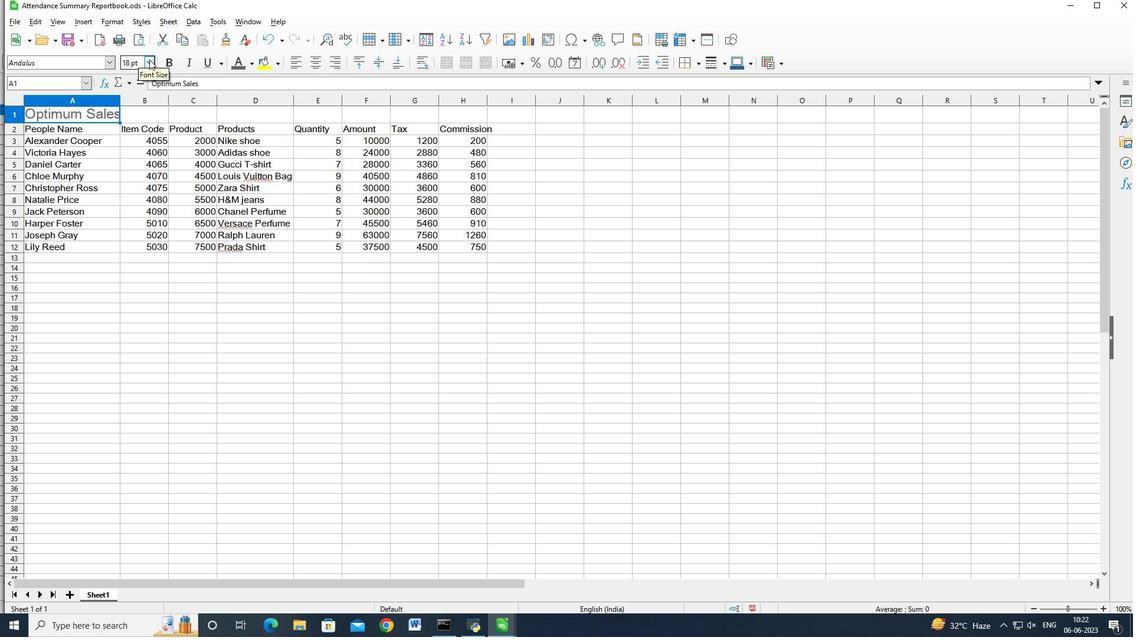
Action: Mouse pressed left at (151, 61)
Screenshot: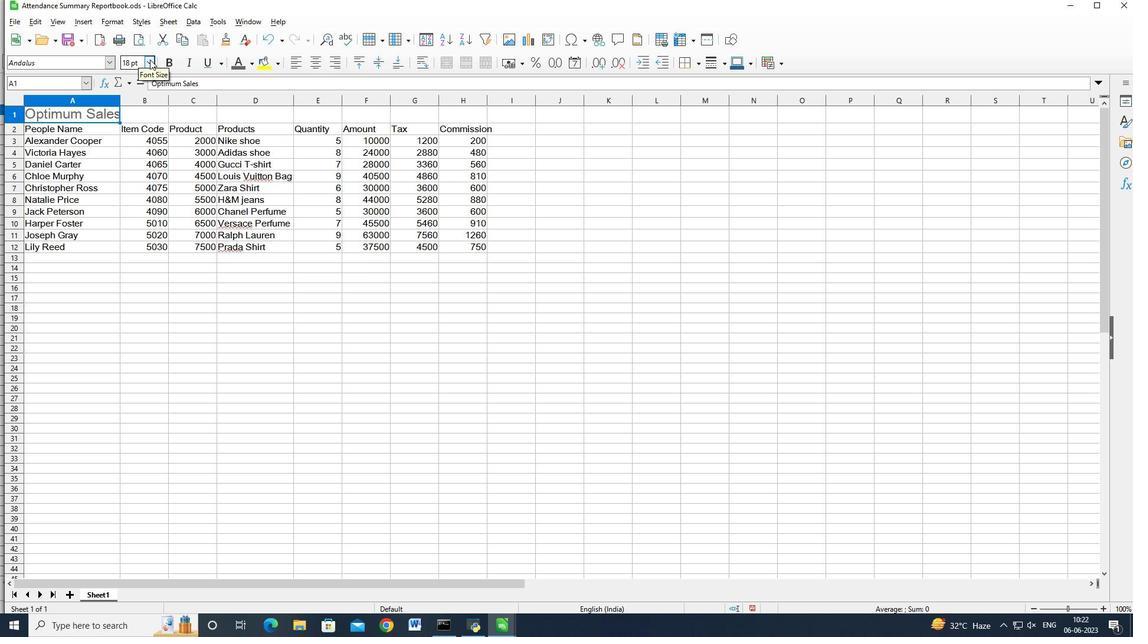 
Action: Mouse moved to (134, 195)
Screenshot: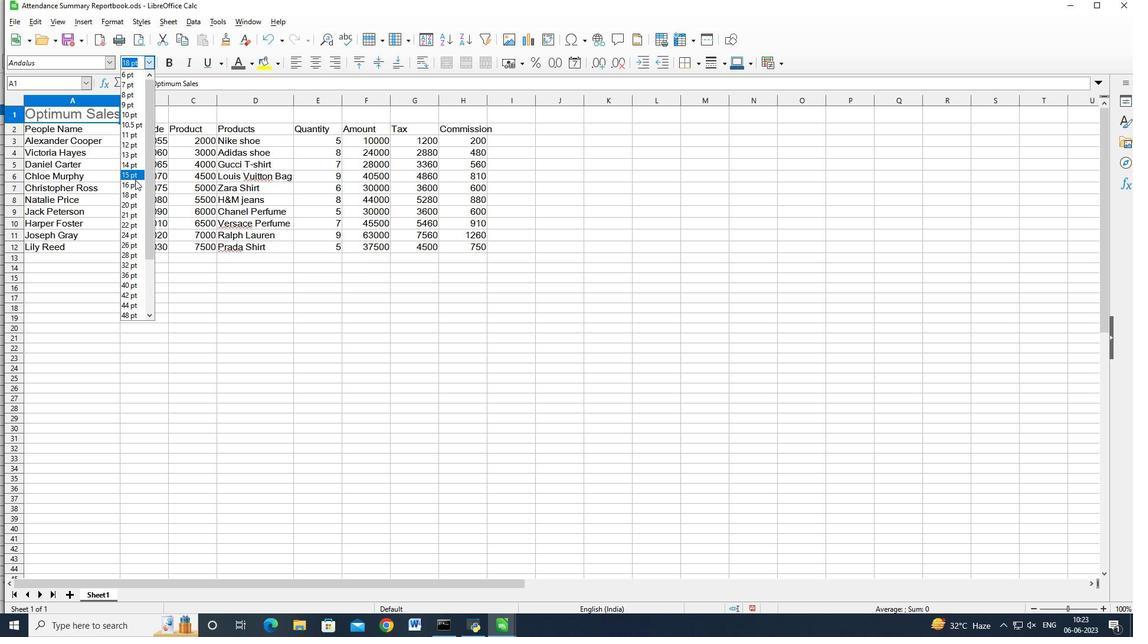 
Action: Mouse pressed left at (134, 195)
Screenshot: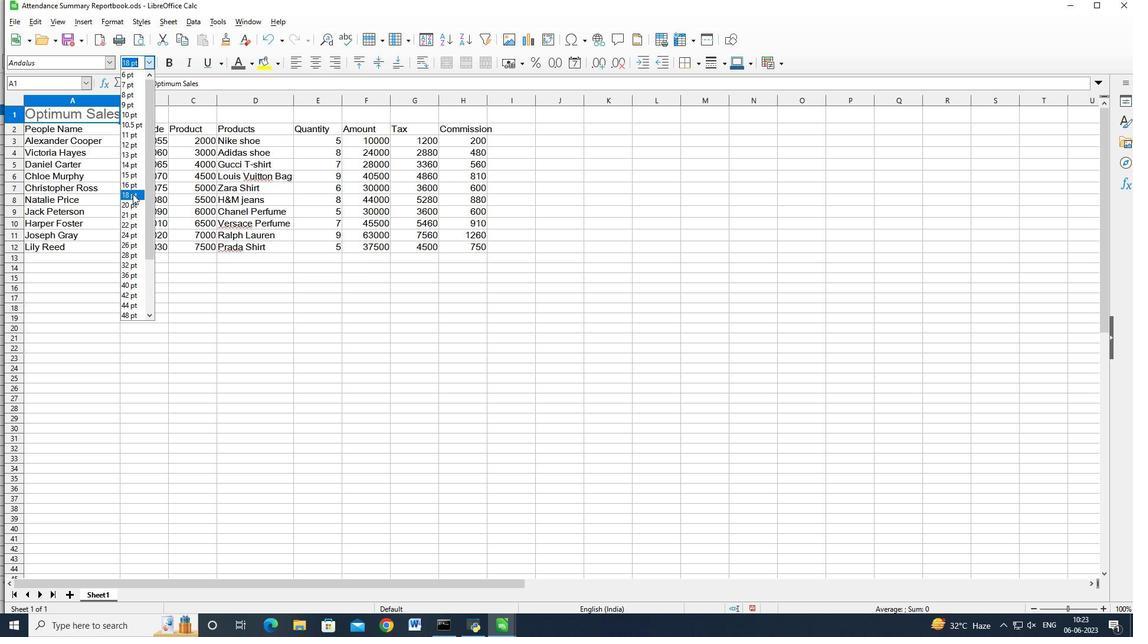 
Action: Mouse moved to (79, 133)
Screenshot: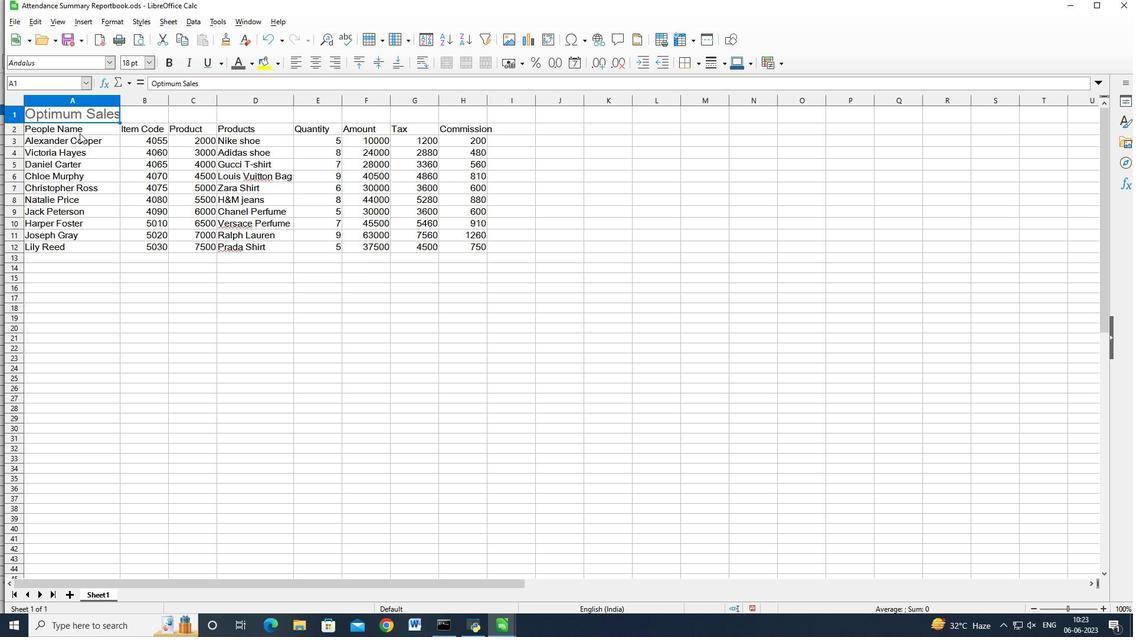 
Action: Mouse pressed left at (79, 133)
Screenshot: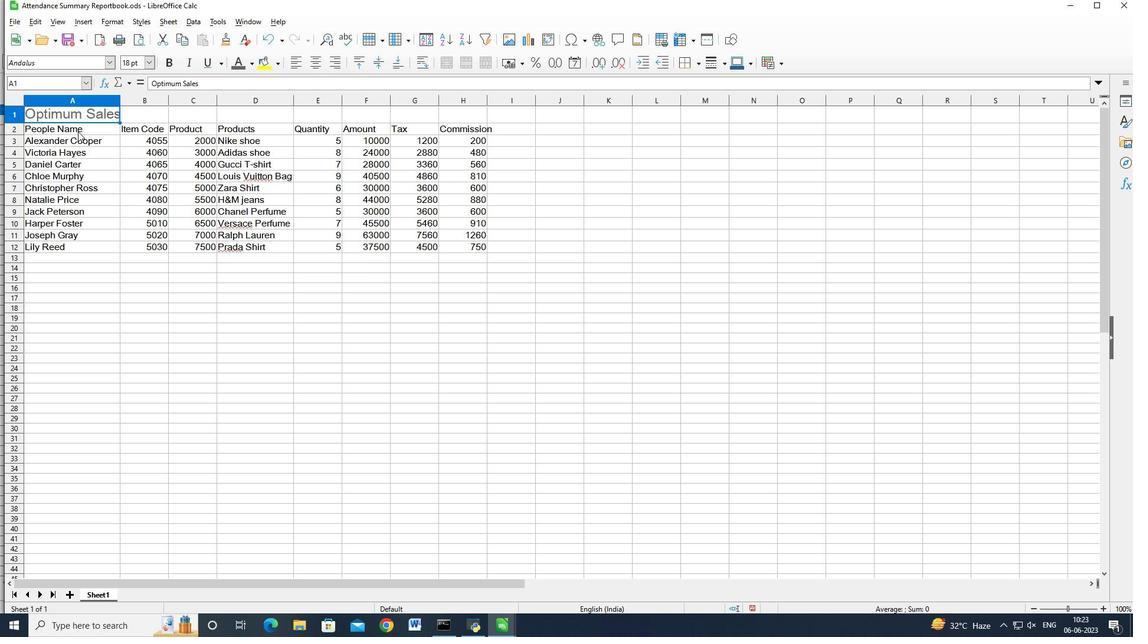 
Action: Mouse moved to (79, 132)
Screenshot: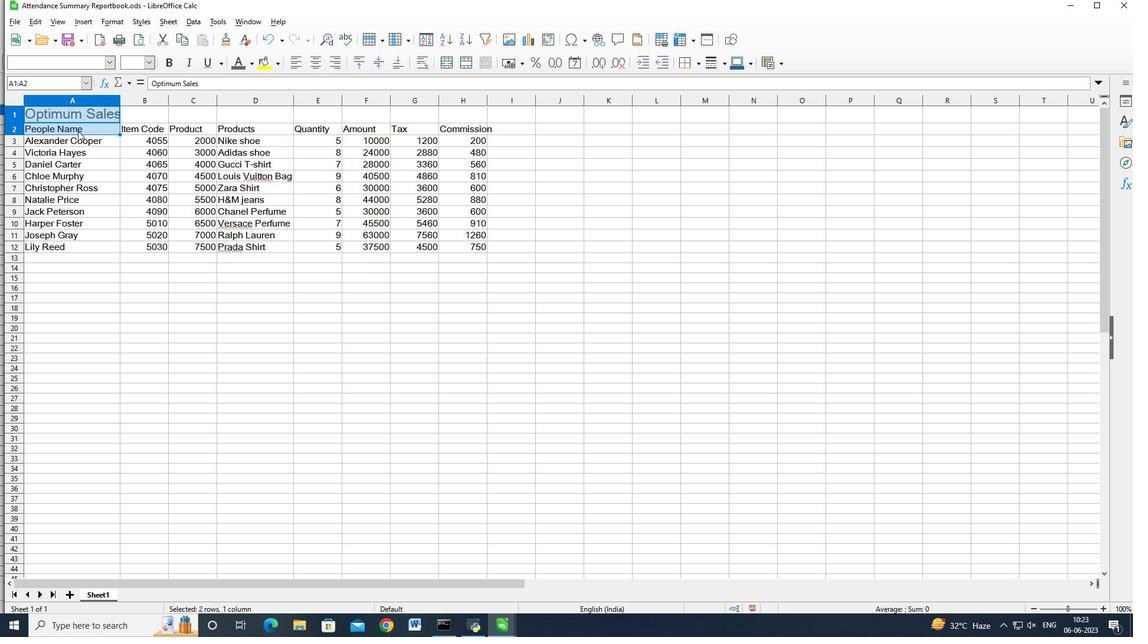 
Action: Mouse pressed right at (79, 132)
Screenshot: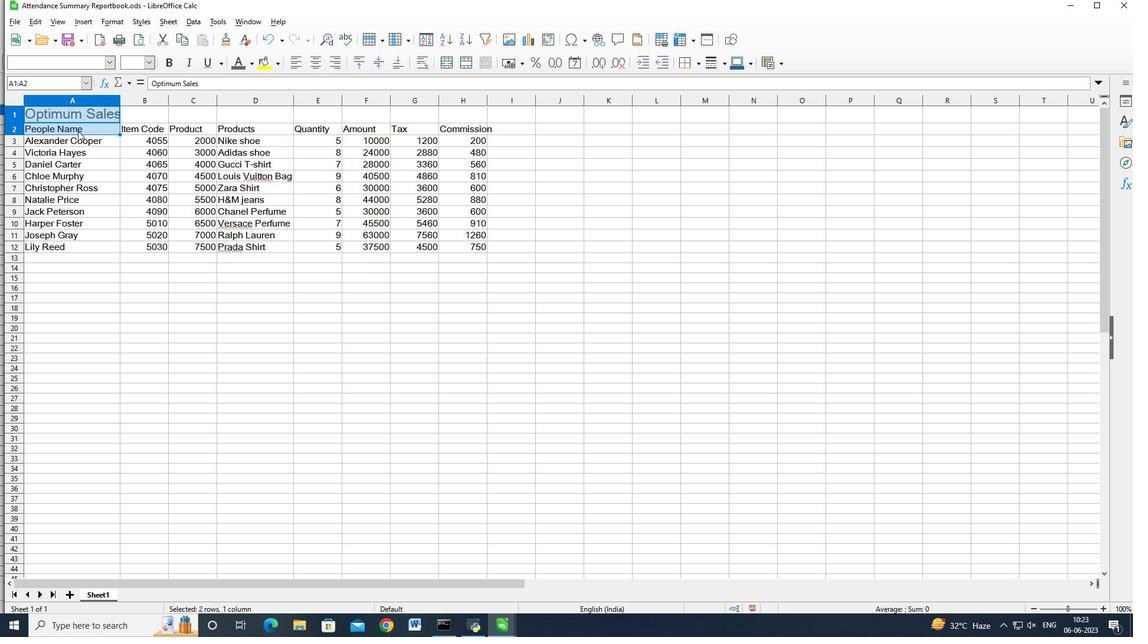 
Action: Mouse moved to (231, 124)
Screenshot: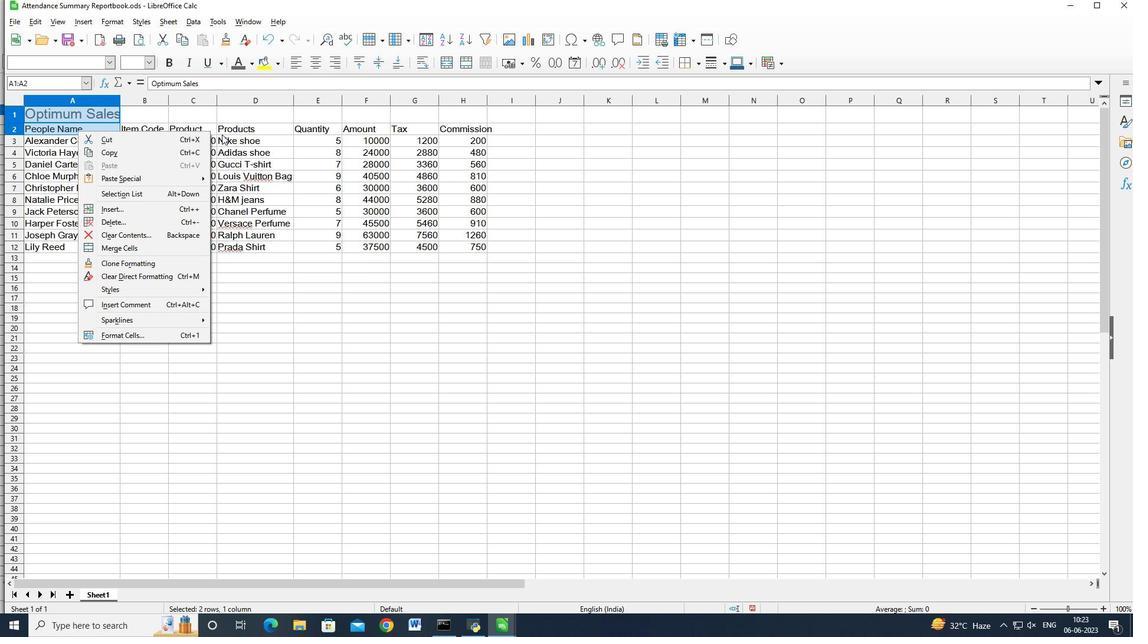
Action: Mouse pressed right at (231, 124)
Screenshot: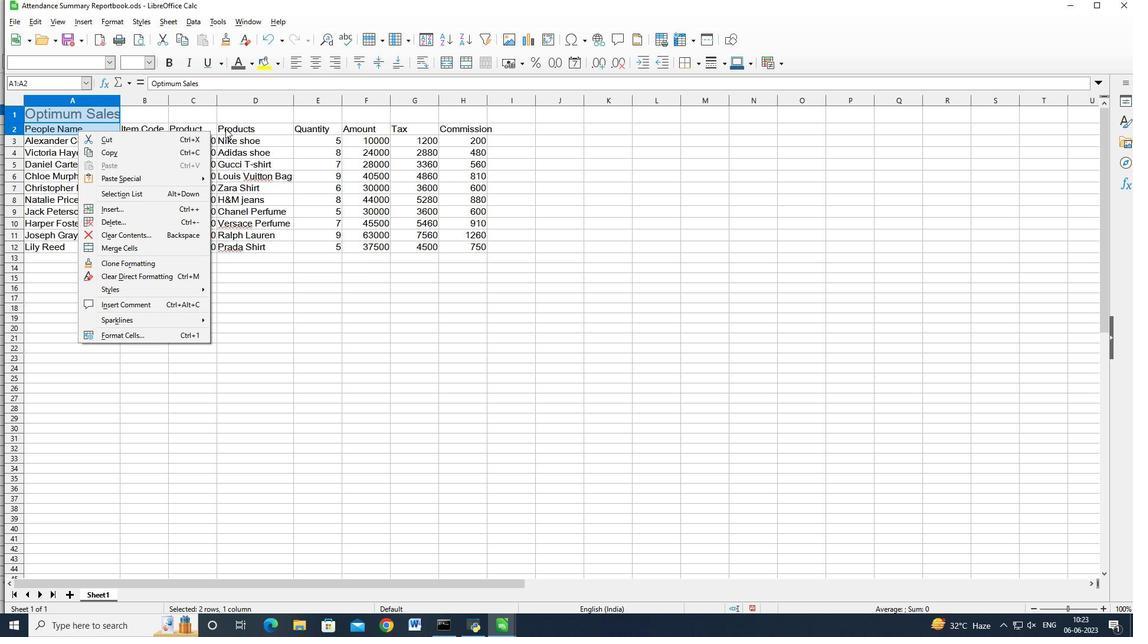 
Action: Mouse moved to (230, 125)
Screenshot: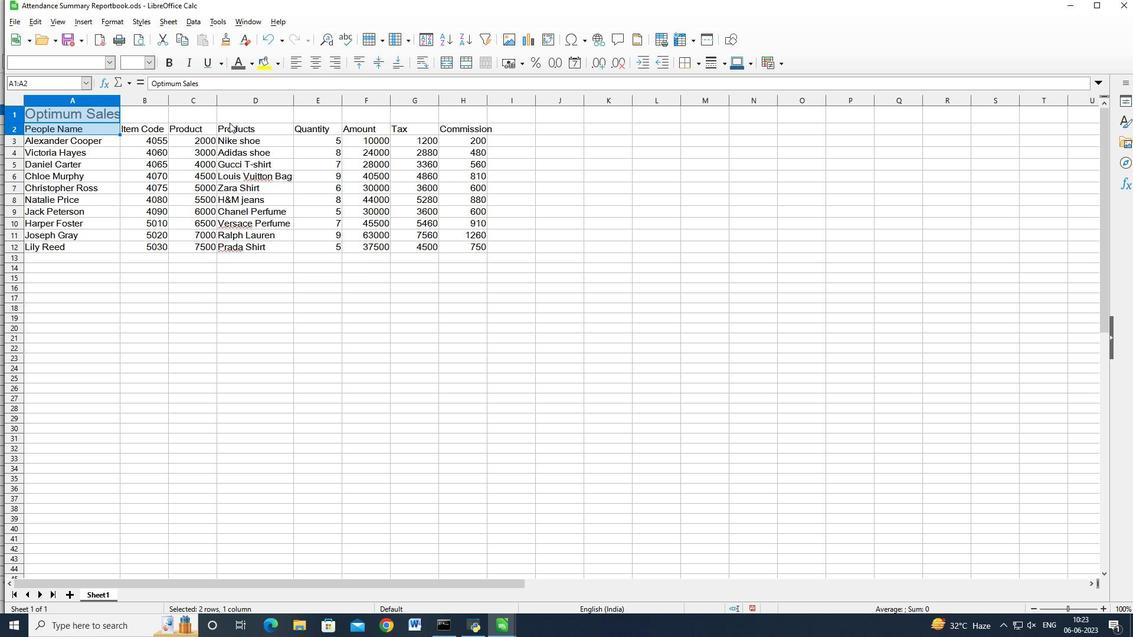 
Action: Mouse pressed right at (230, 125)
Screenshot: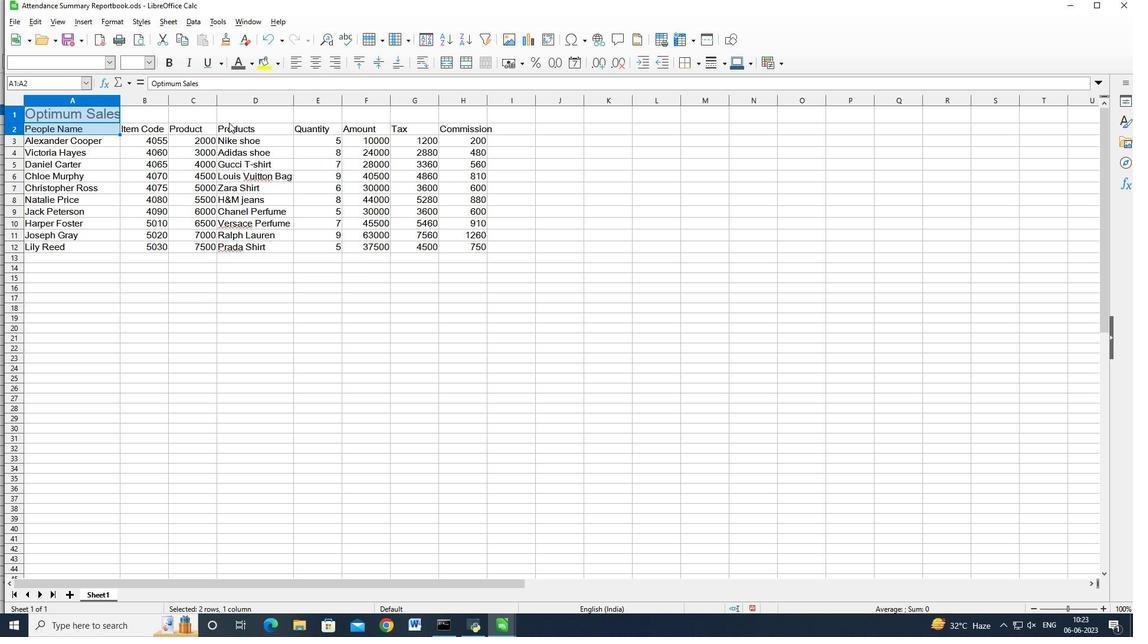 
Action: Mouse moved to (84, 133)
Screenshot: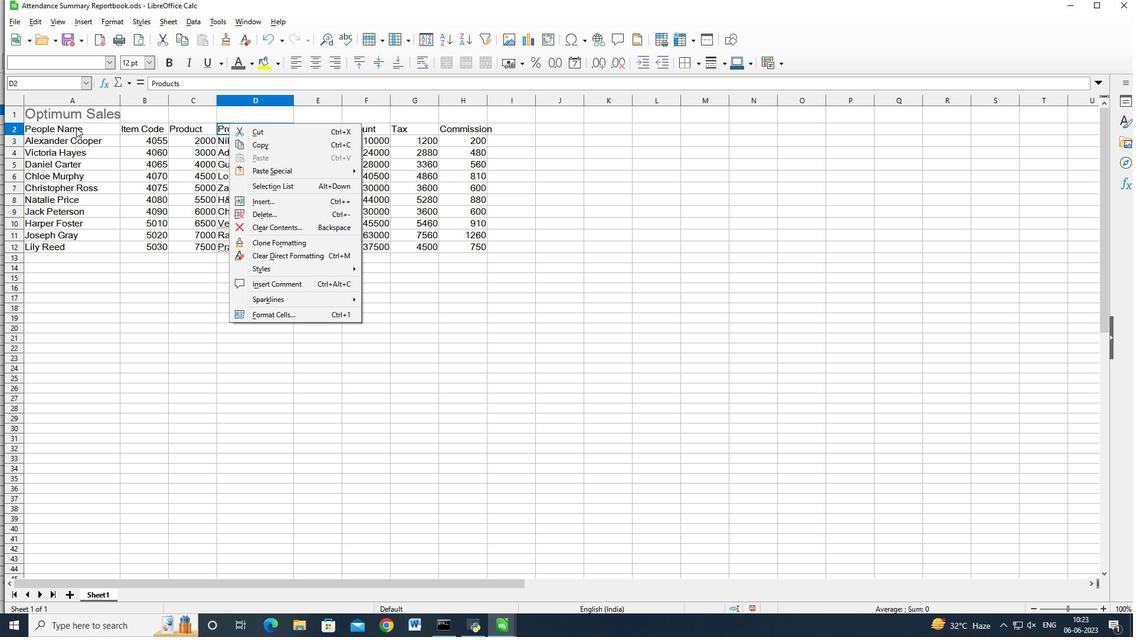 
Action: Key pressed <Key.left><Key.left>
Screenshot: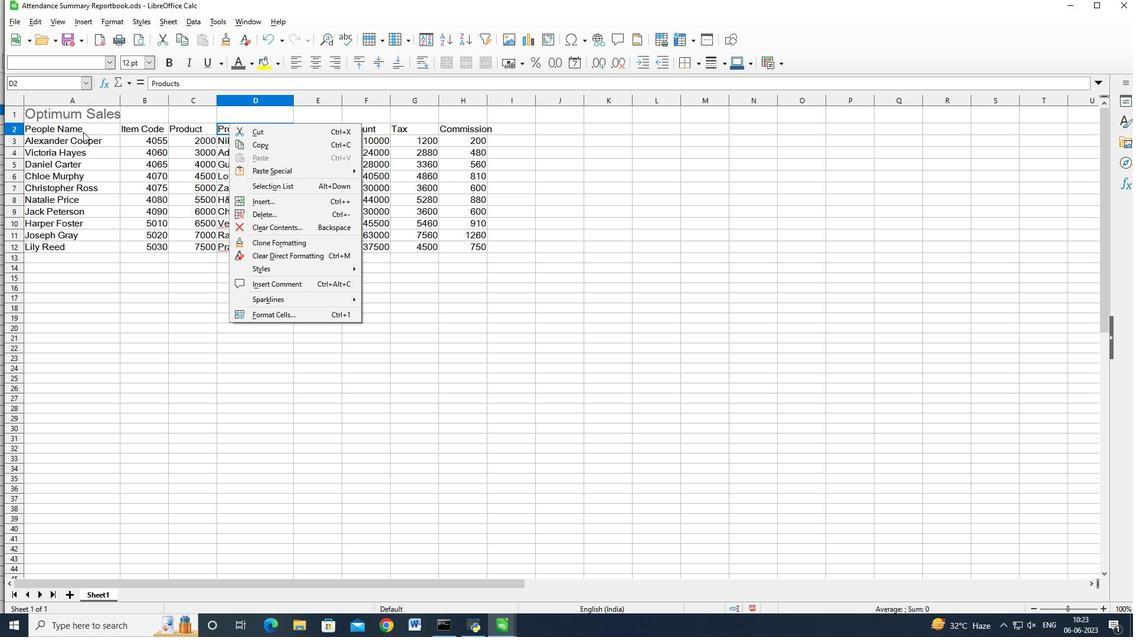 
Action: Mouse pressed right at (84, 133)
Screenshot: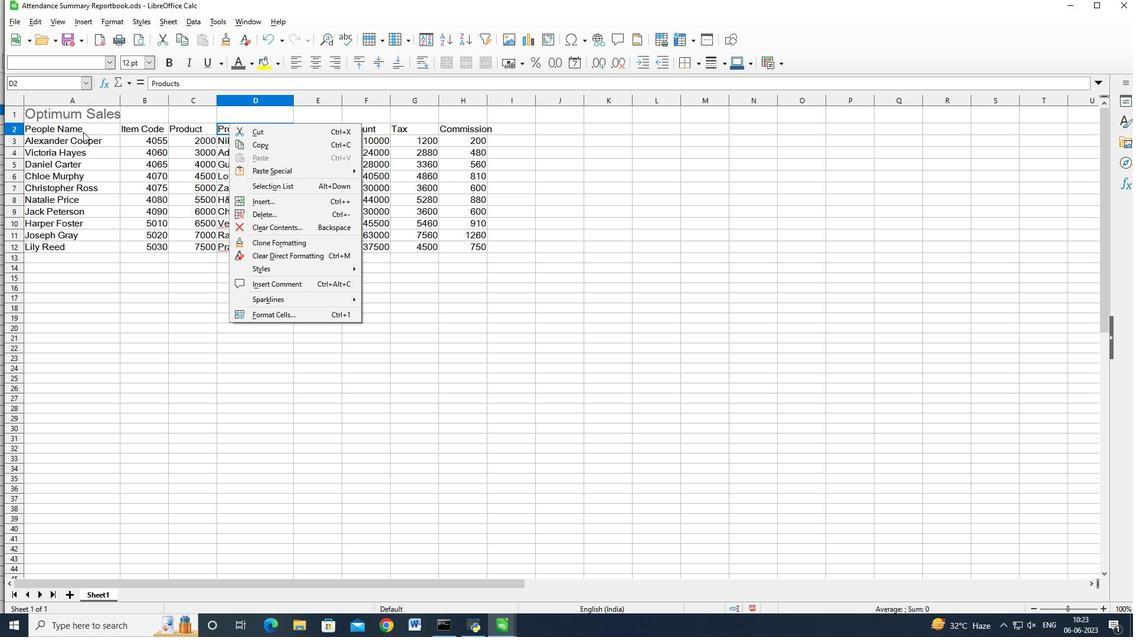
Action: Key pressed <Key.left><Key.left><Key.left><Key.shift><Key.right><Key.right><Key.right><Key.right><Key.right><Key.right><Key.right><Key.right><Key.down><Key.down><Key.down><Key.down><Key.down><Key.down><Key.down><Key.down><Key.down><Key.down>
Screenshot: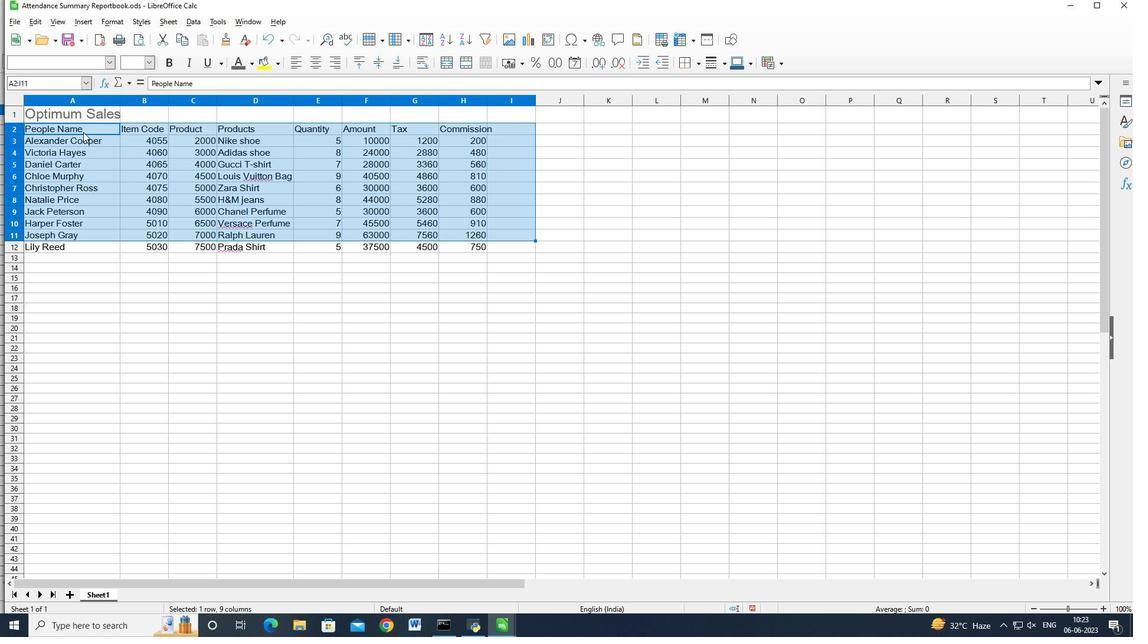 
Action: Mouse moved to (48, 60)
Screenshot: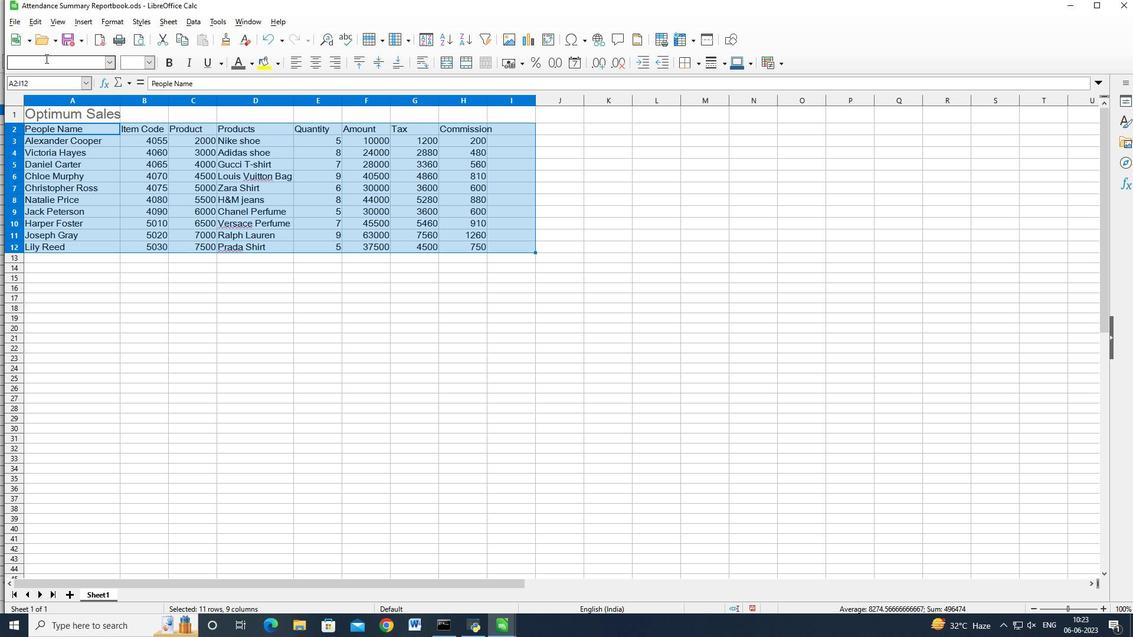 
Action: Mouse pressed left at (48, 60)
Screenshot: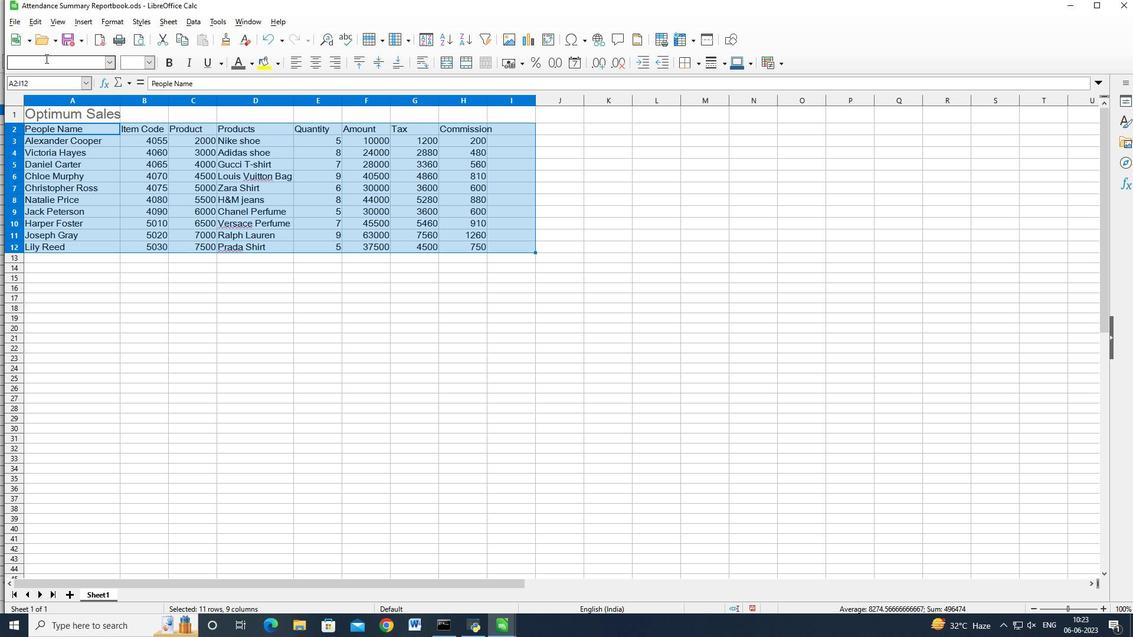 
Action: Key pressed callib<Key.backspace><Key.backspace><Key.backspace>ibri<Key.enter>
Screenshot: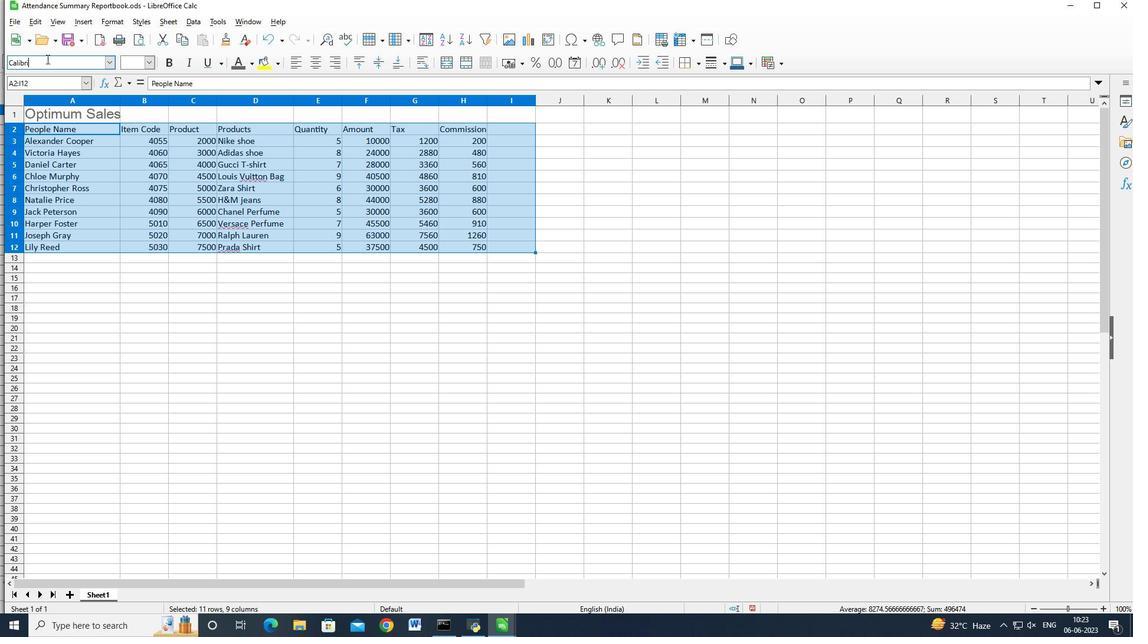 
Action: Mouse moved to (153, 60)
Screenshot: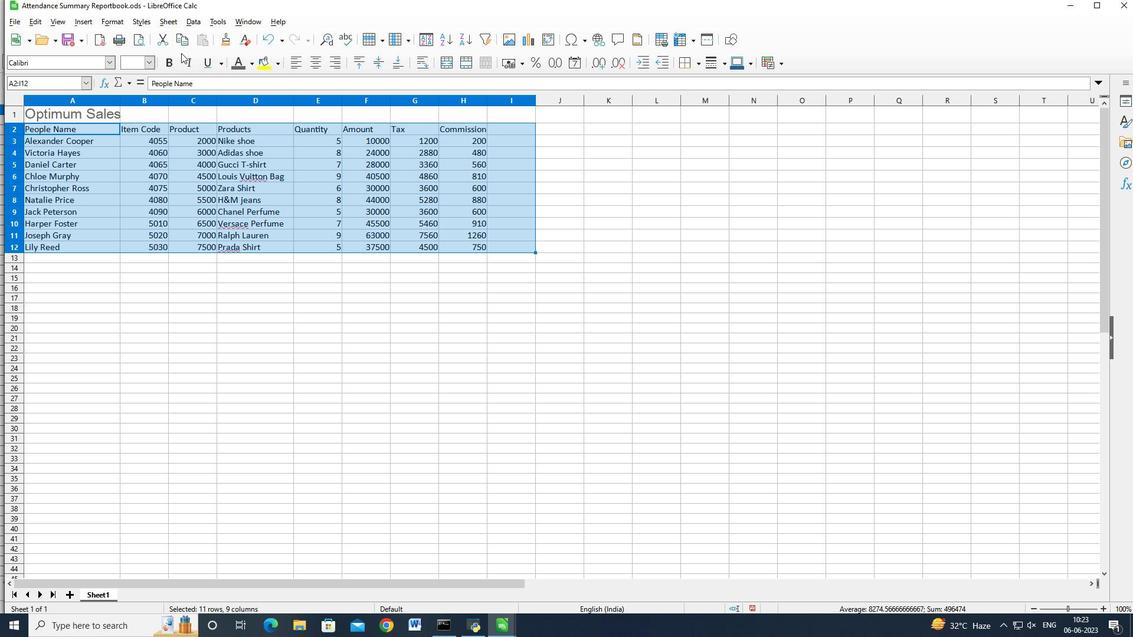 
Action: Mouse pressed left at (153, 60)
Screenshot: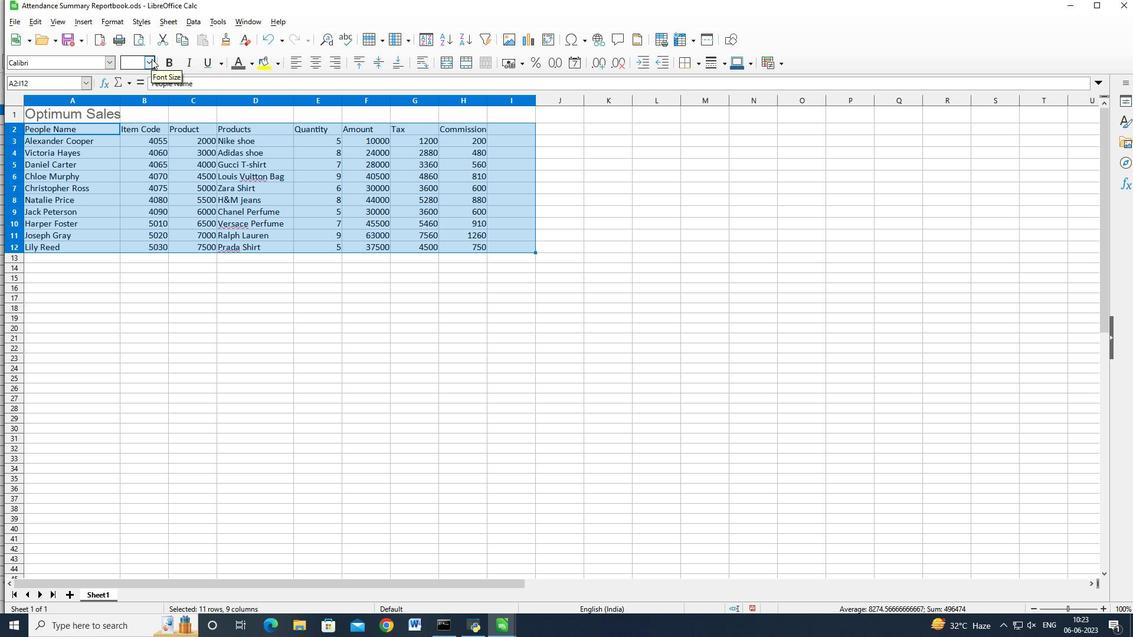 
Action: Mouse moved to (133, 105)
Screenshot: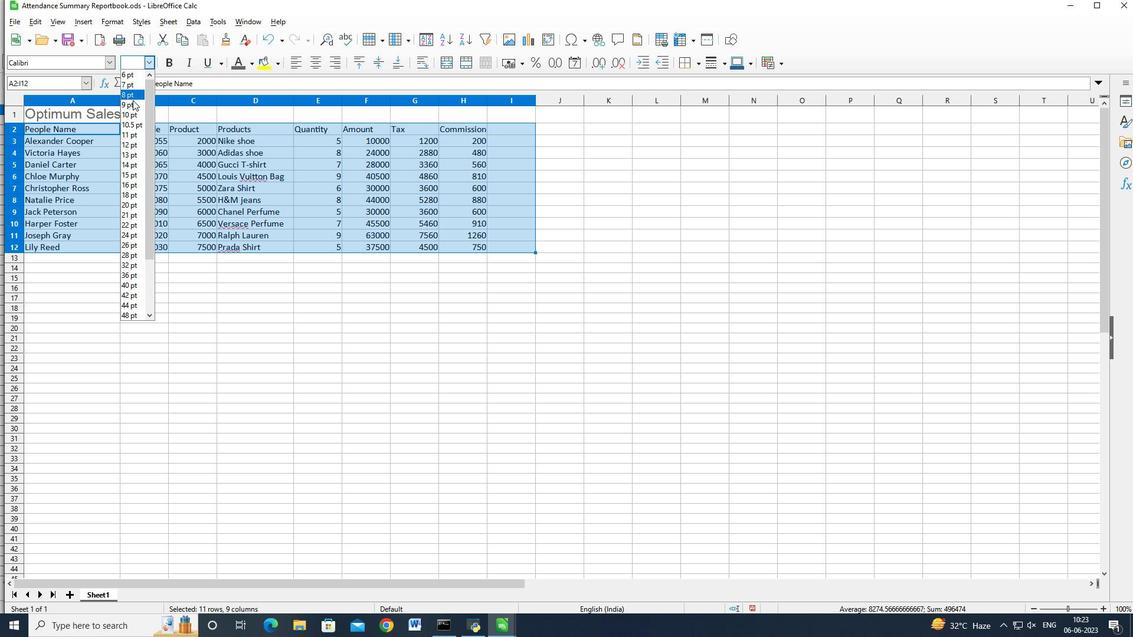 
Action: Mouse pressed left at (133, 105)
Screenshot: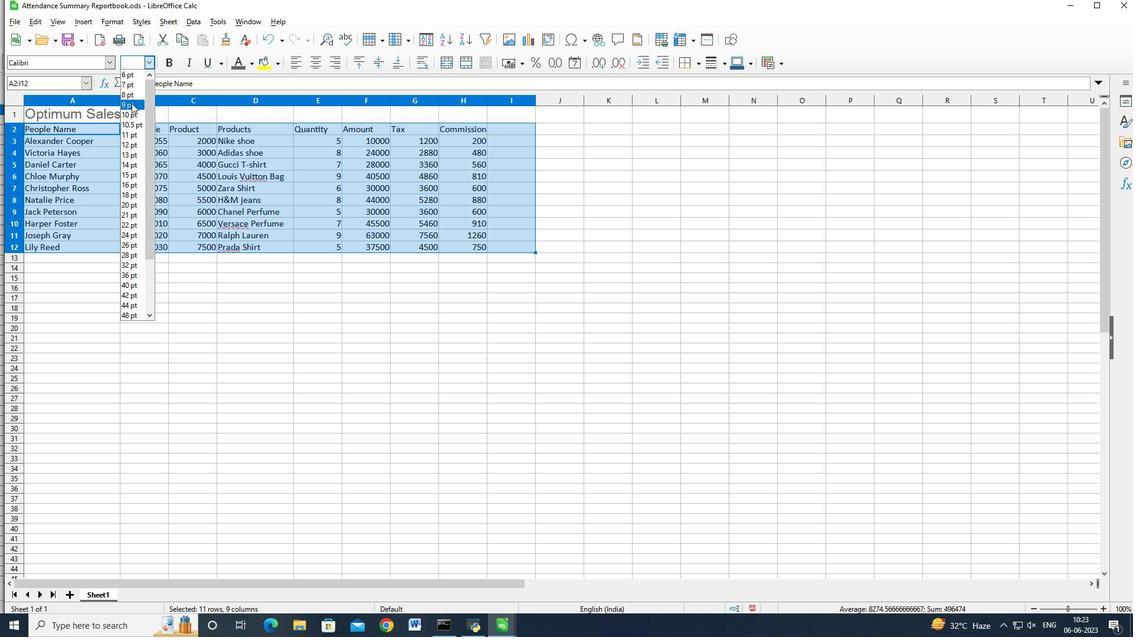 
Action: Mouse moved to (77, 113)
Screenshot: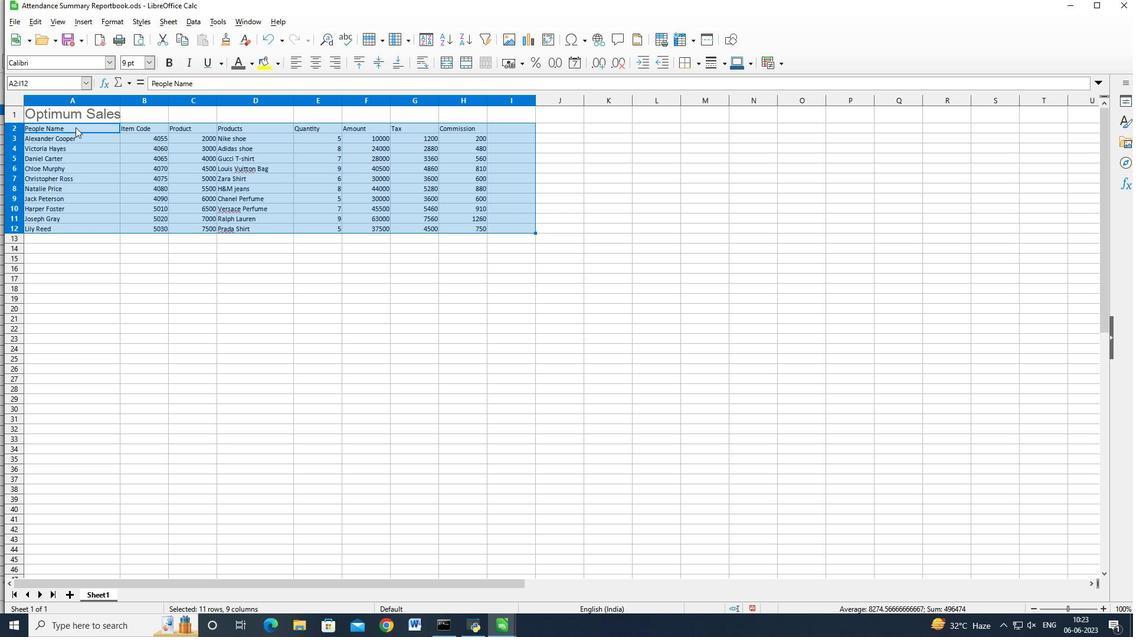
Action: Mouse pressed left at (77, 113)
Screenshot: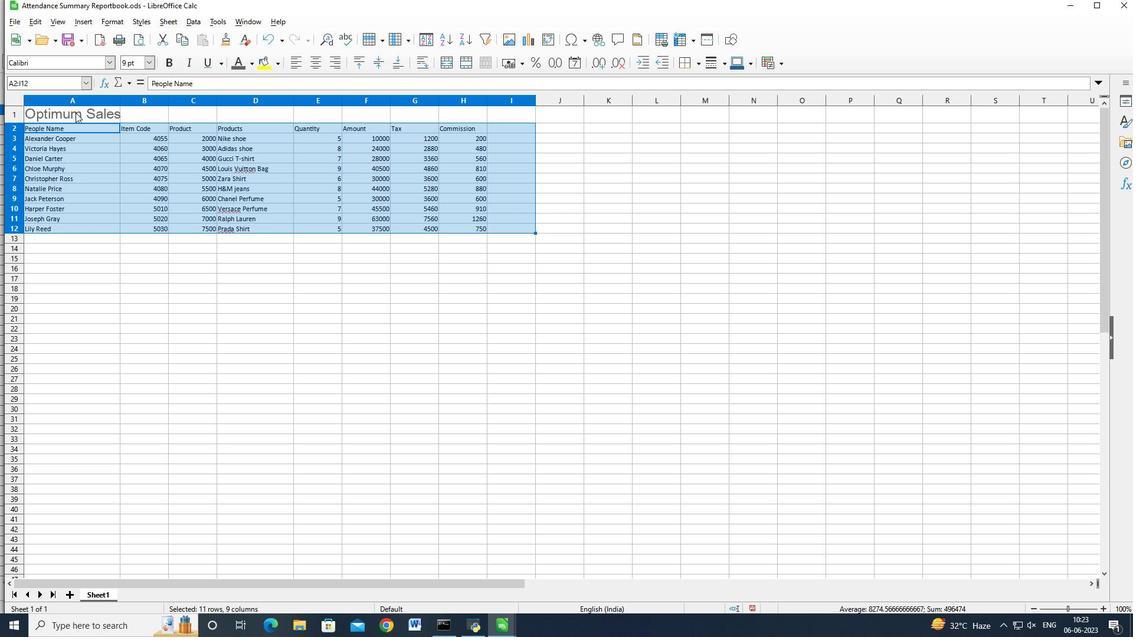
Action: Key pressed <Key.shift><Key.right>
Screenshot: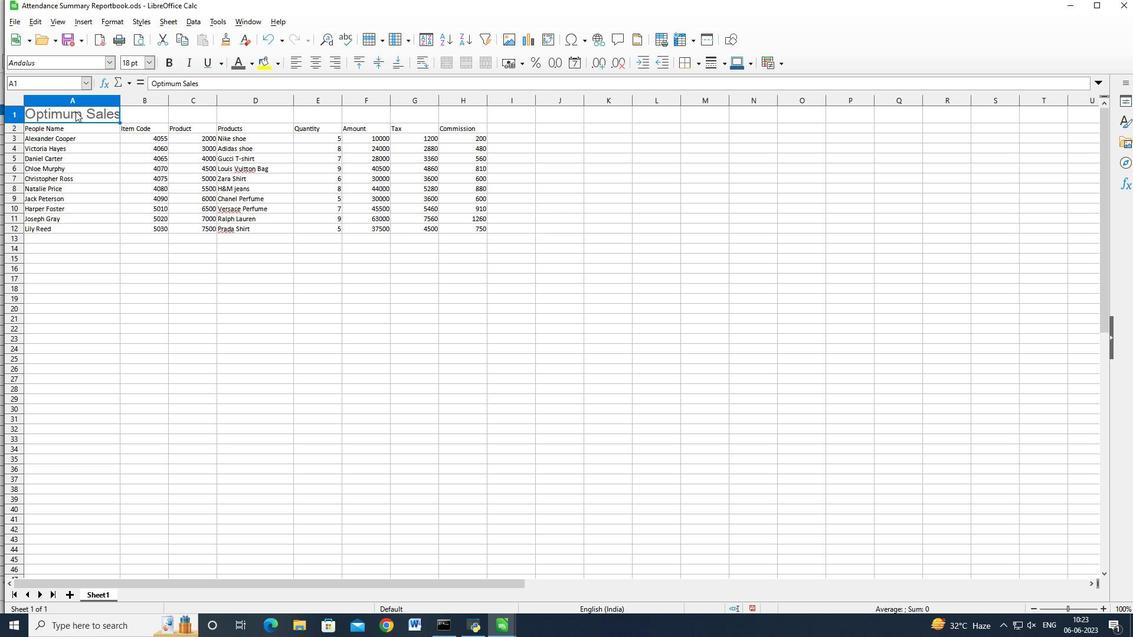 
Action: Mouse moved to (280, 63)
Screenshot: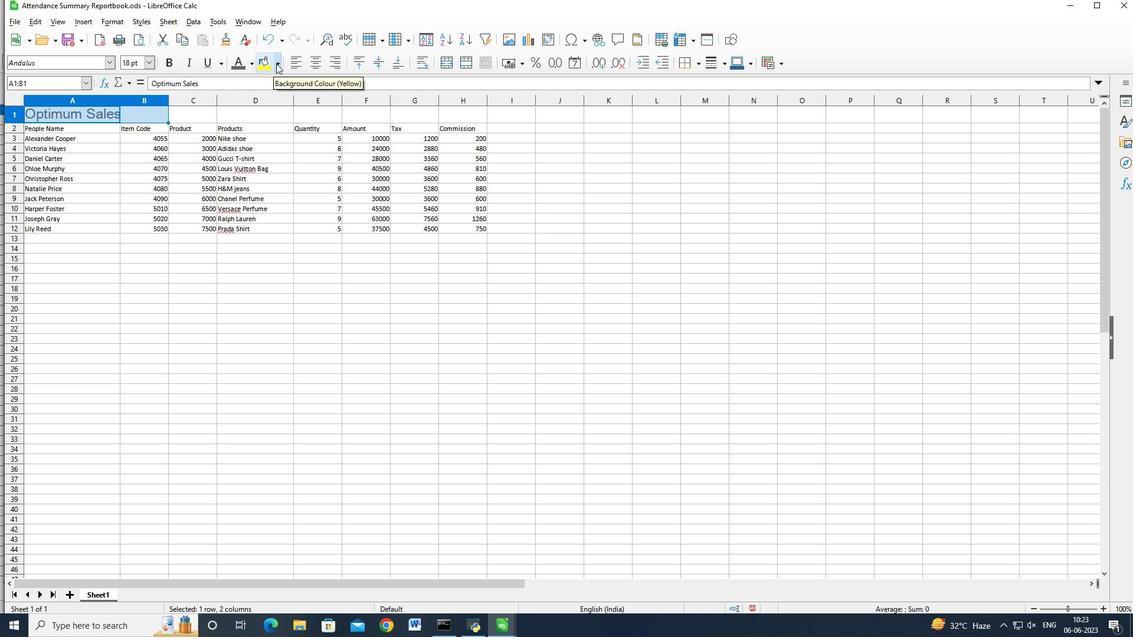 
Action: Mouse pressed left at (280, 63)
Screenshot: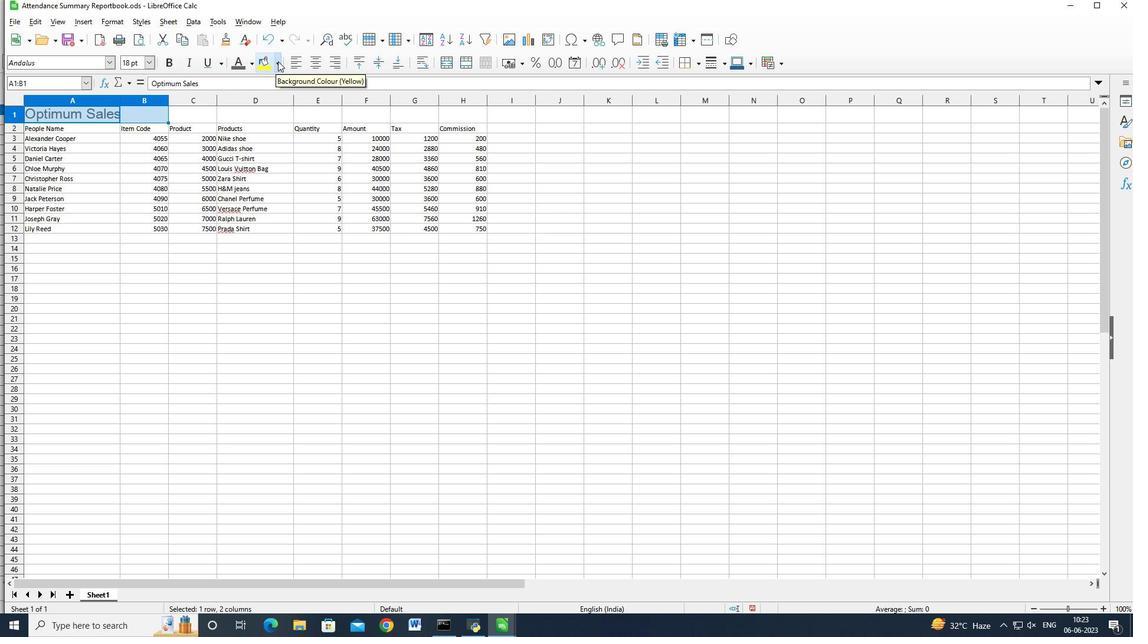 
Action: Mouse moved to (306, 146)
Screenshot: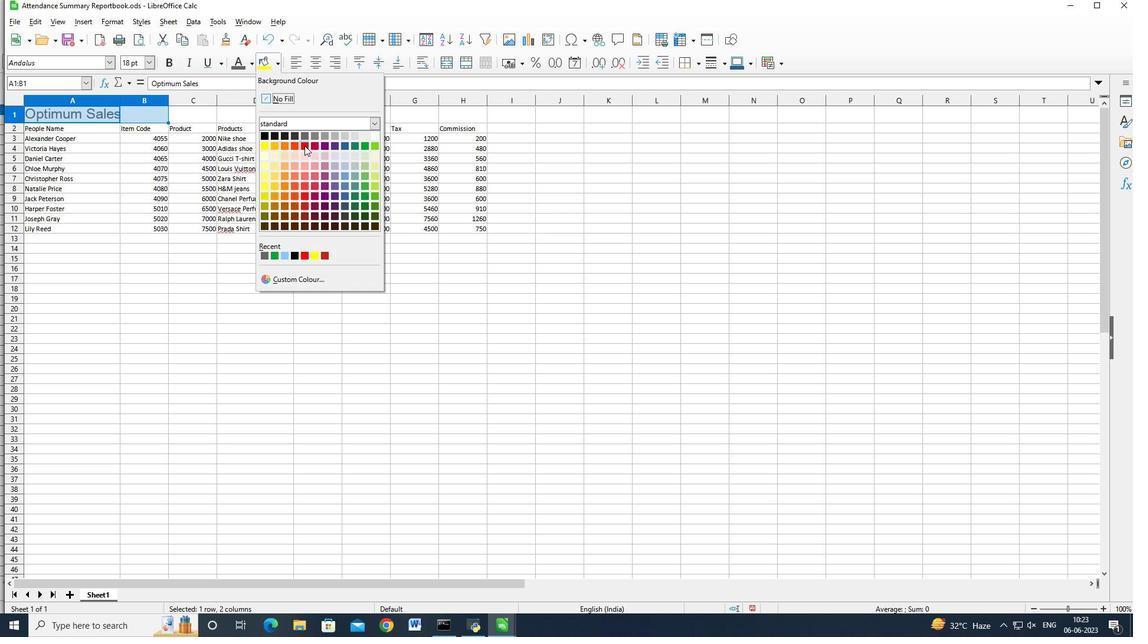 
Action: Mouse pressed left at (306, 146)
Screenshot: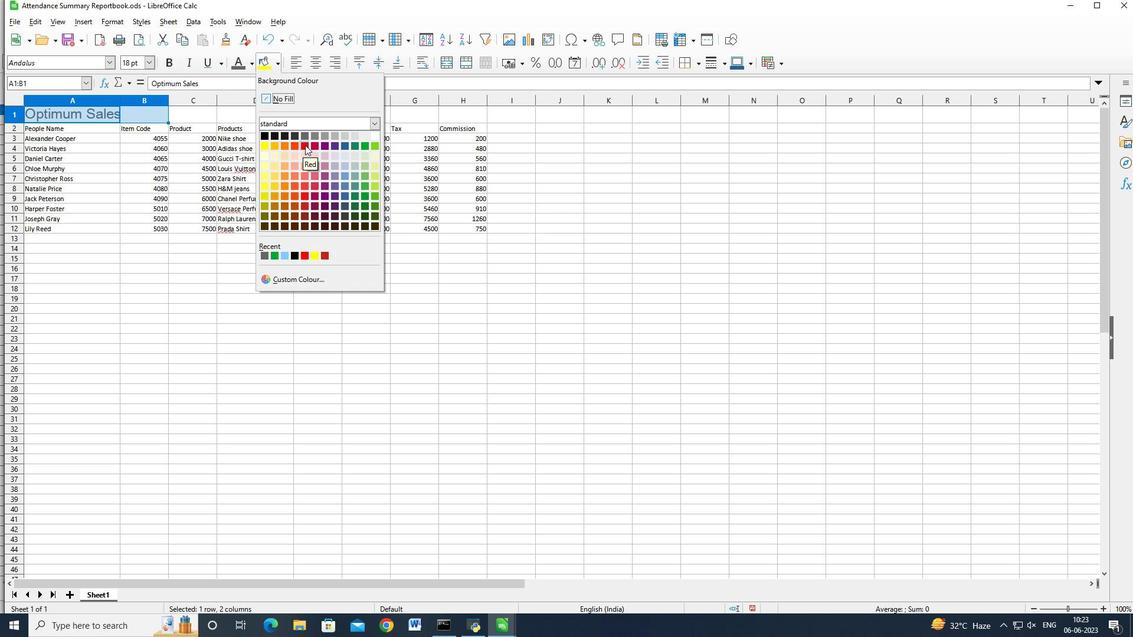 
Action: Mouse moved to (103, 129)
Screenshot: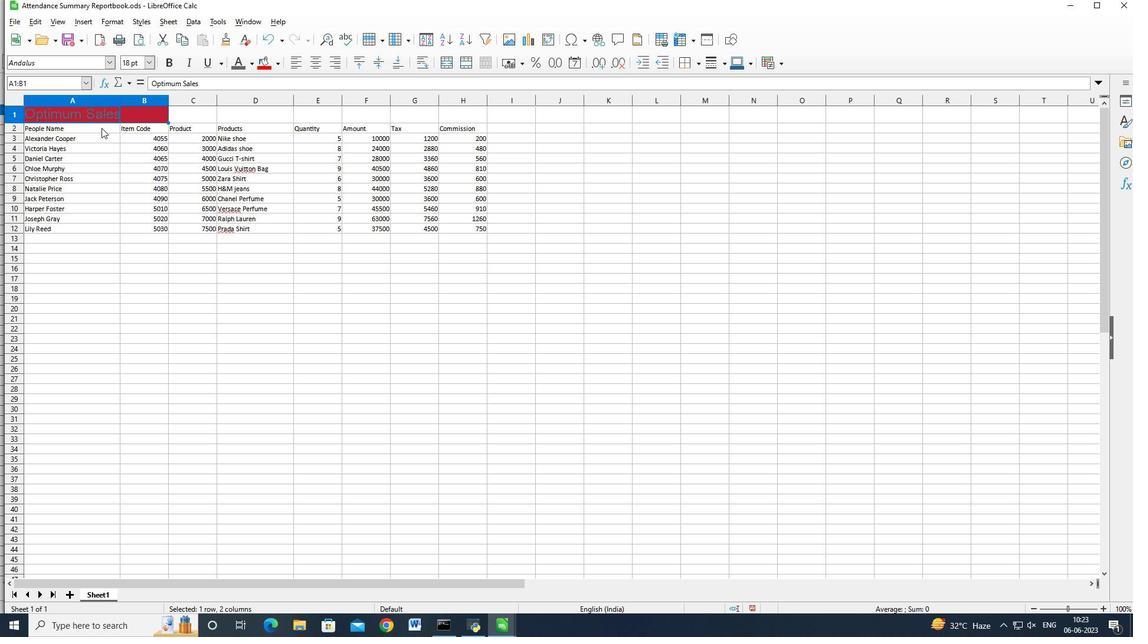 
Action: Mouse pressed left at (103, 129)
Screenshot: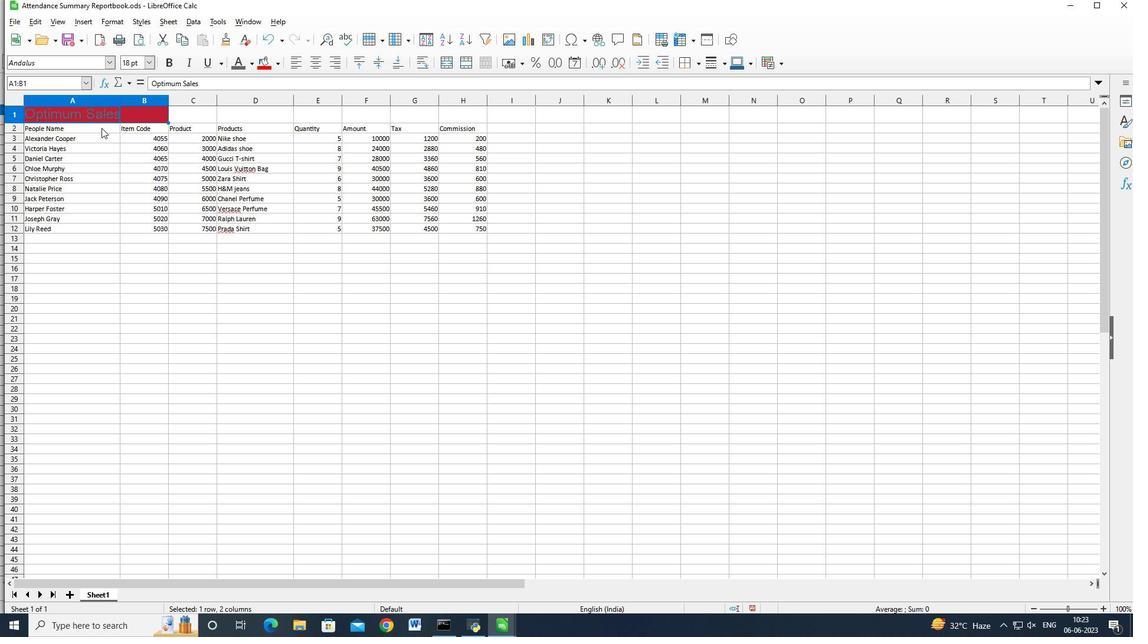 
Action: Mouse moved to (103, 129)
Screenshot: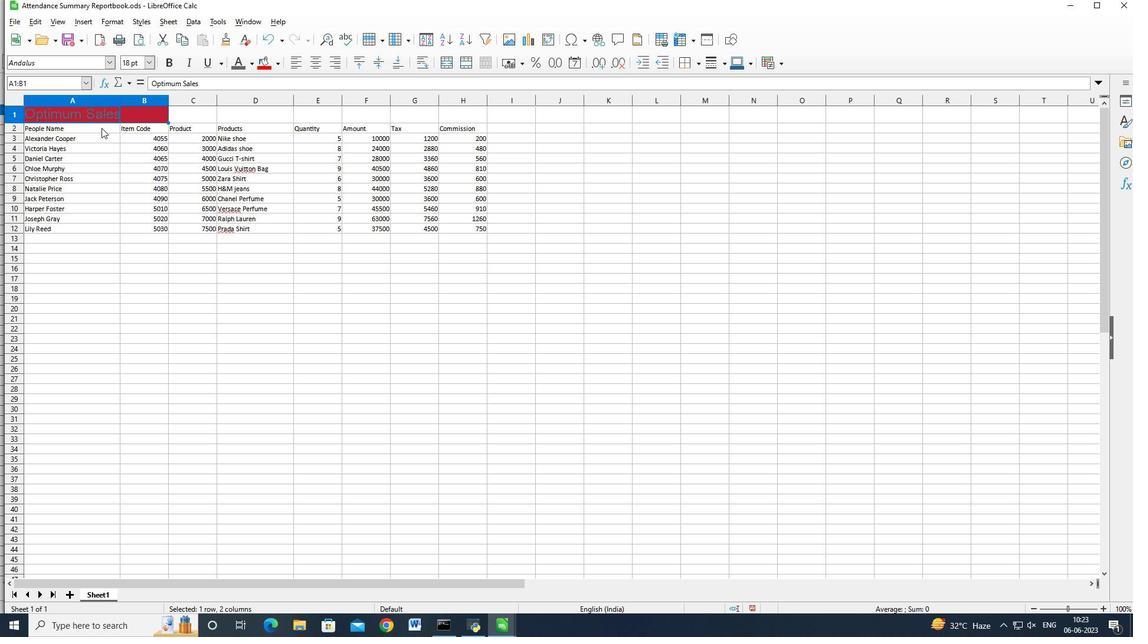 
Action: Key pressed <Key.shift><Key.right><Key.right><Key.right><Key.right><Key.right><Key.right><Key.right><Key.down><Key.down><Key.down><Key.down><Key.down><Key.down><Key.down><Key.down><Key.down><Key.down><Key.down><Key.up>
Screenshot: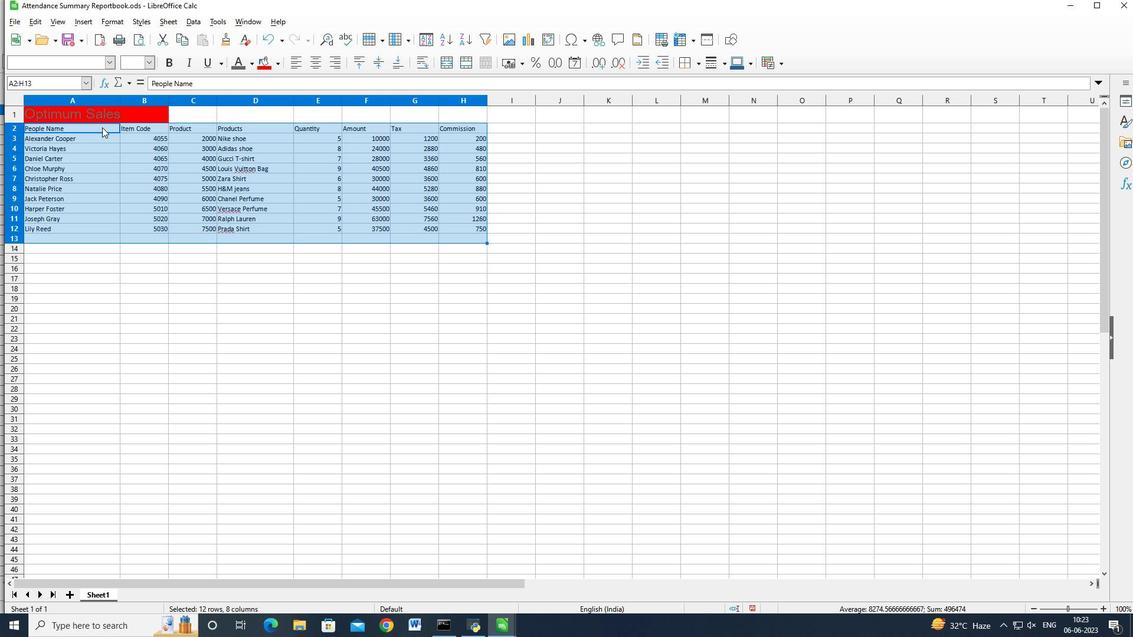 
Action: Mouse moved to (250, 60)
Screenshot: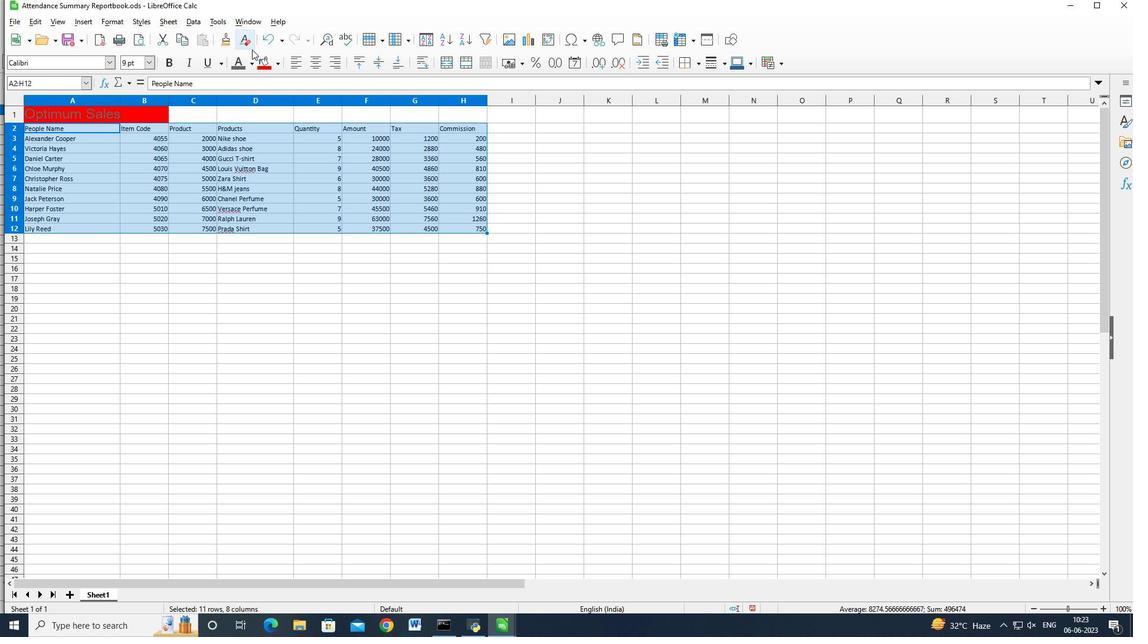 
Action: Mouse pressed left at (250, 60)
Screenshot: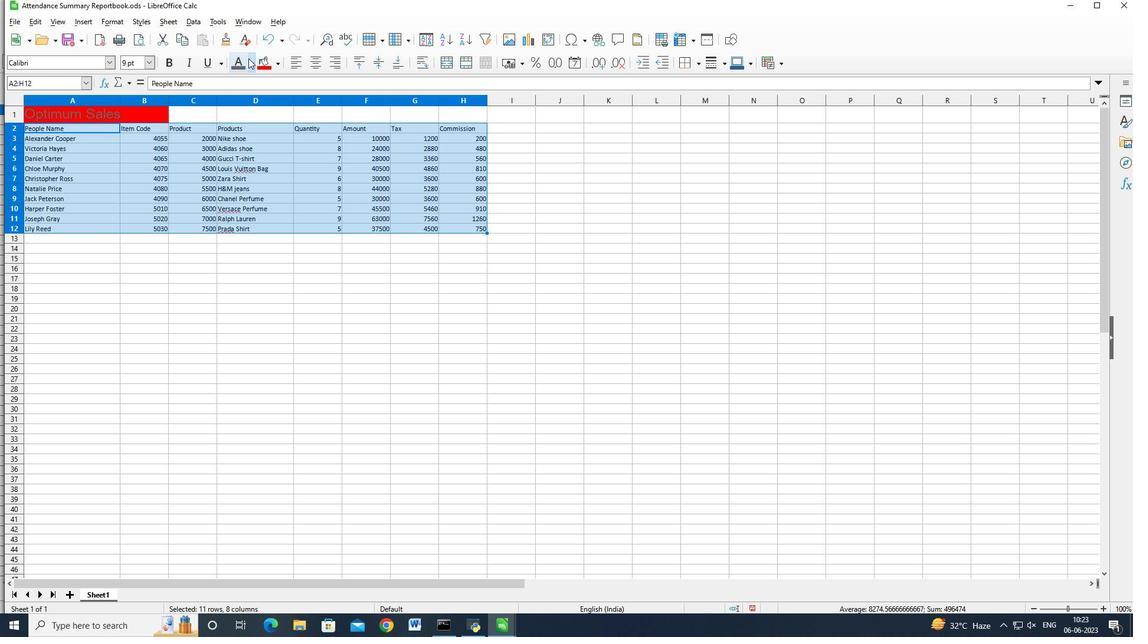 
Action: Mouse moved to (239, 138)
Screenshot: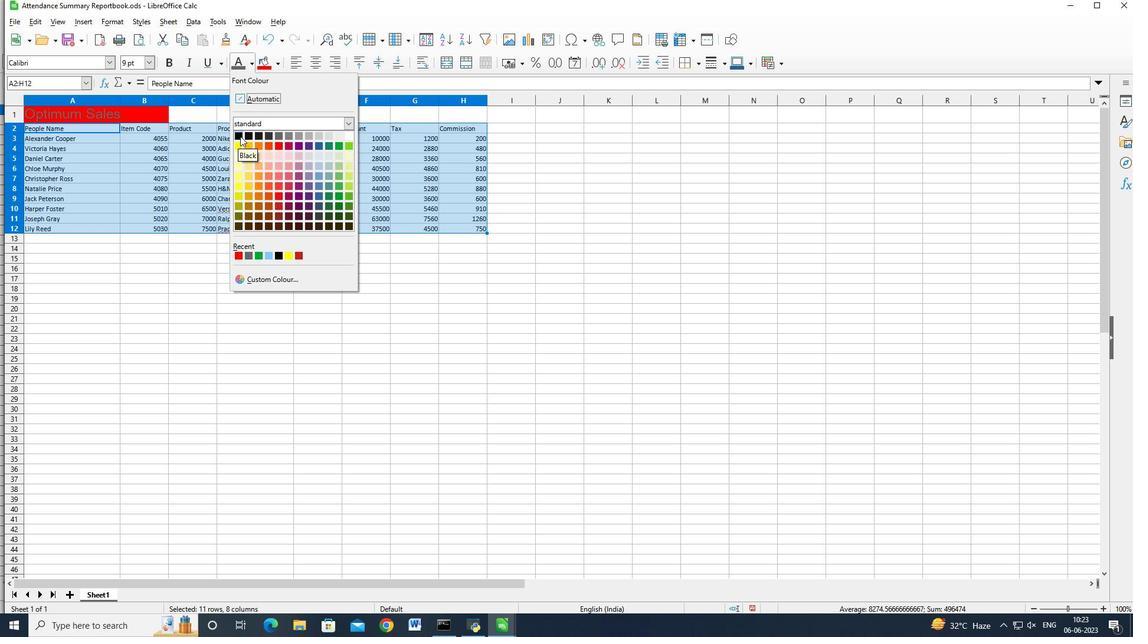 
Action: Mouse pressed left at (239, 138)
Screenshot: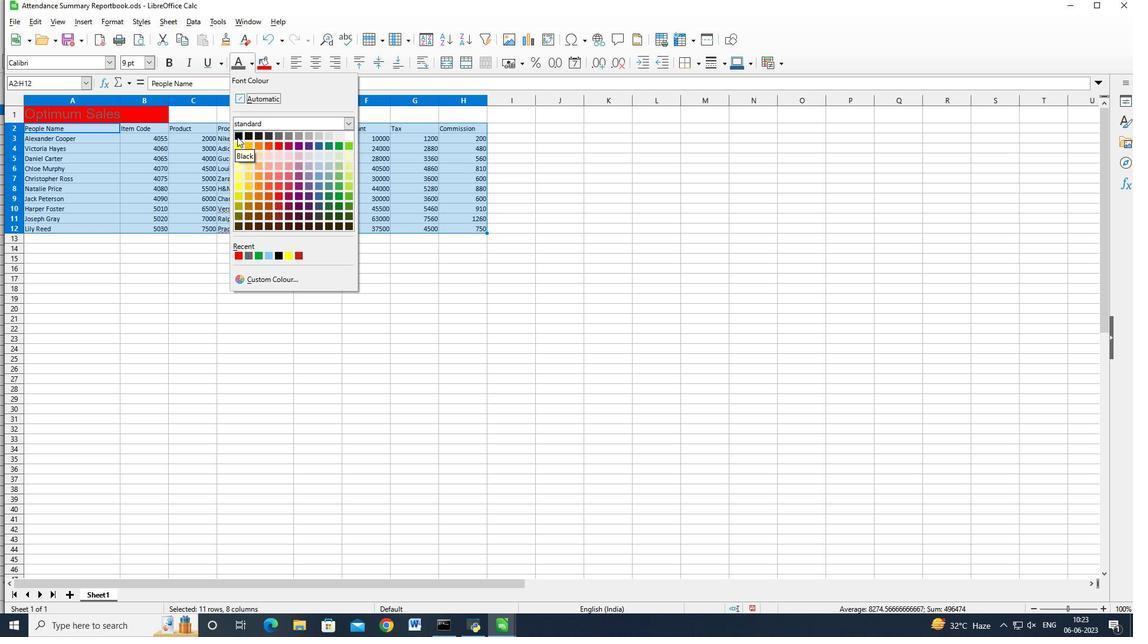
Action: Mouse moved to (699, 69)
Screenshot: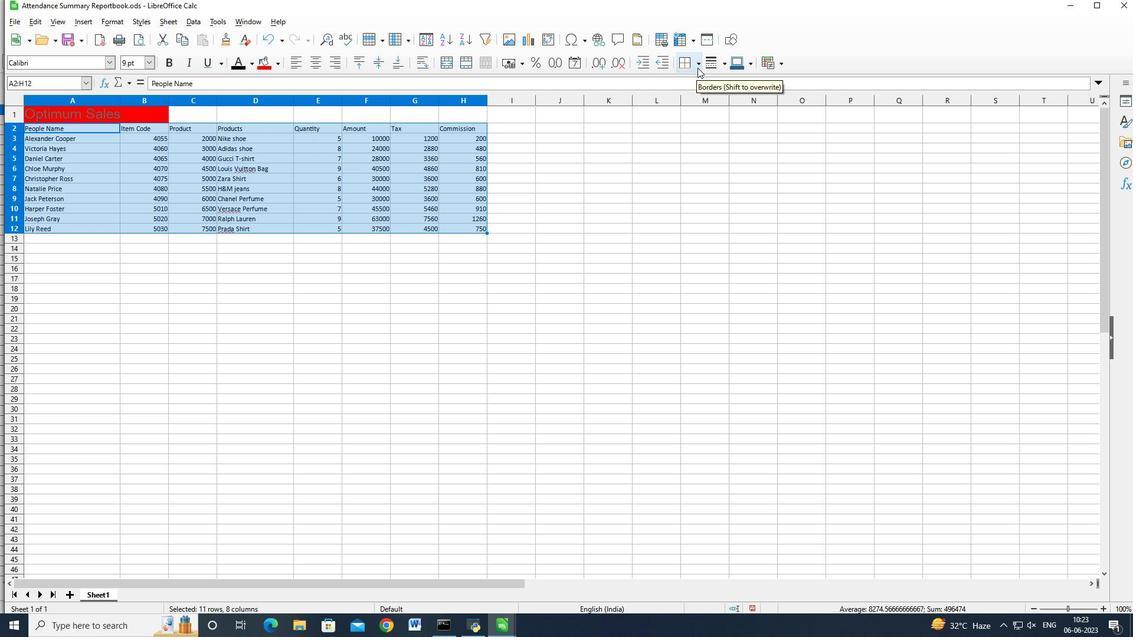 
Action: Mouse pressed left at (699, 69)
Screenshot: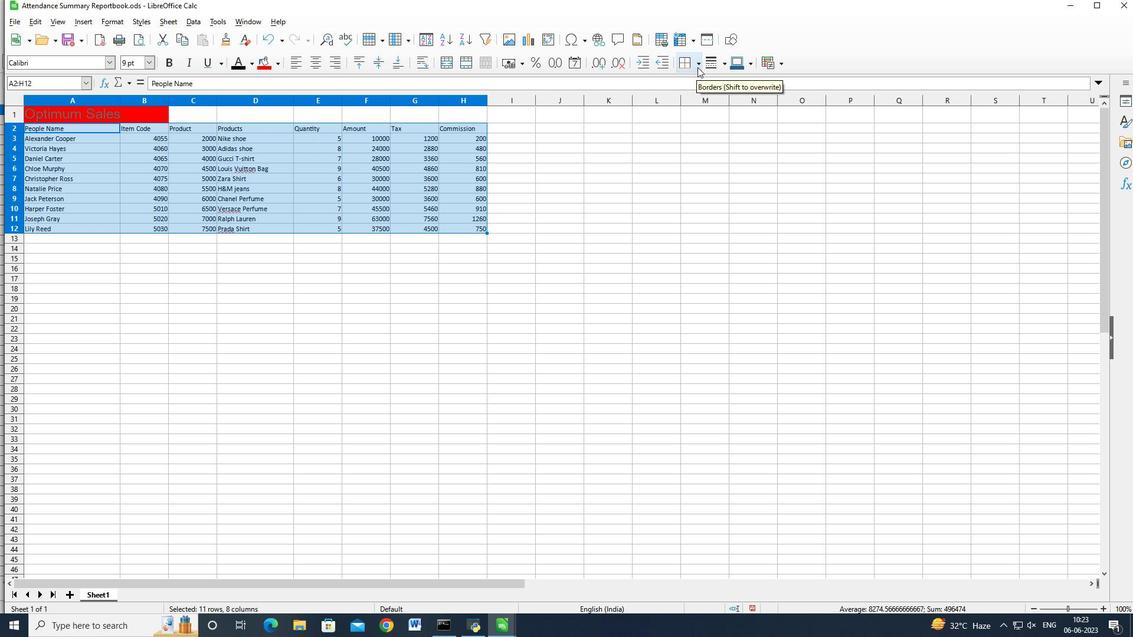 
Action: Mouse moved to (722, 116)
Screenshot: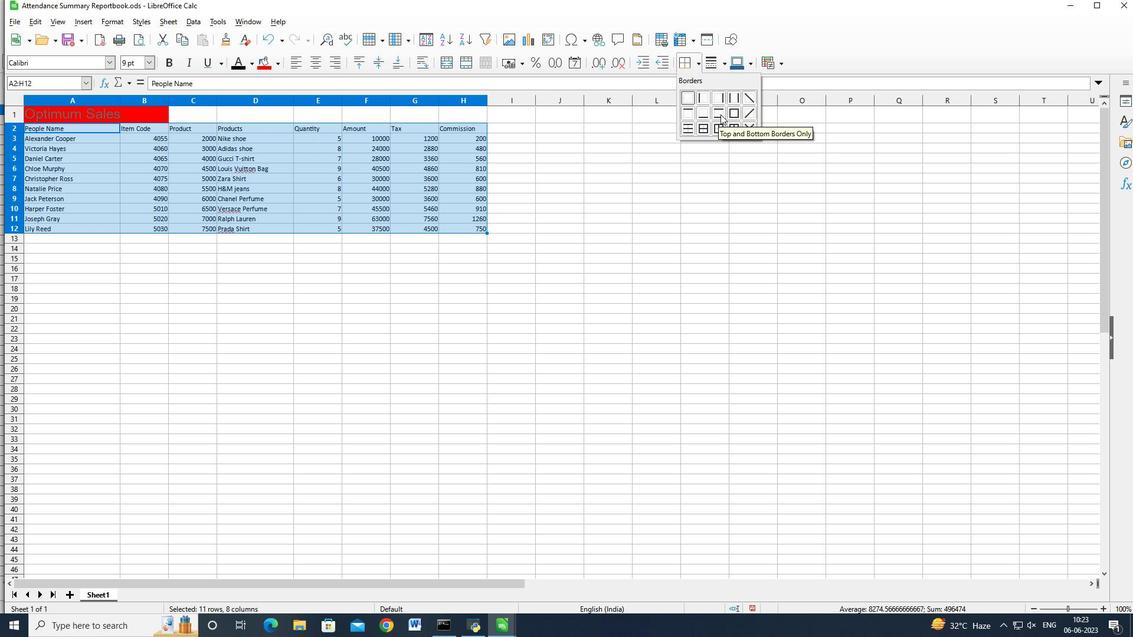 
Action: Mouse pressed left at (722, 116)
Screenshot: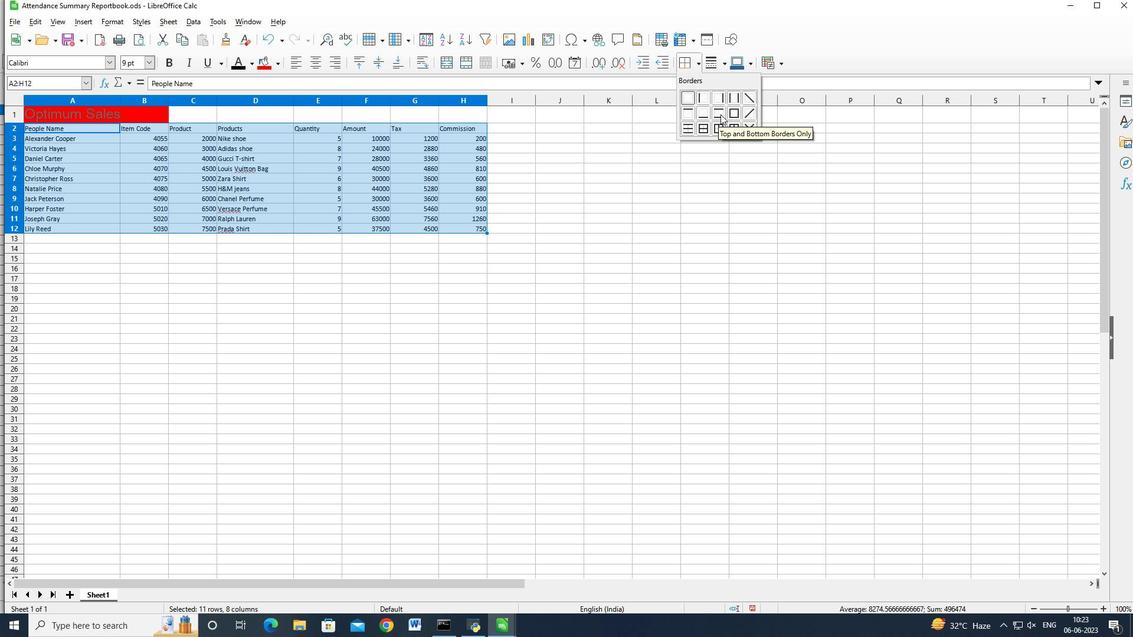 
Action: Mouse moved to (591, 194)
Screenshot: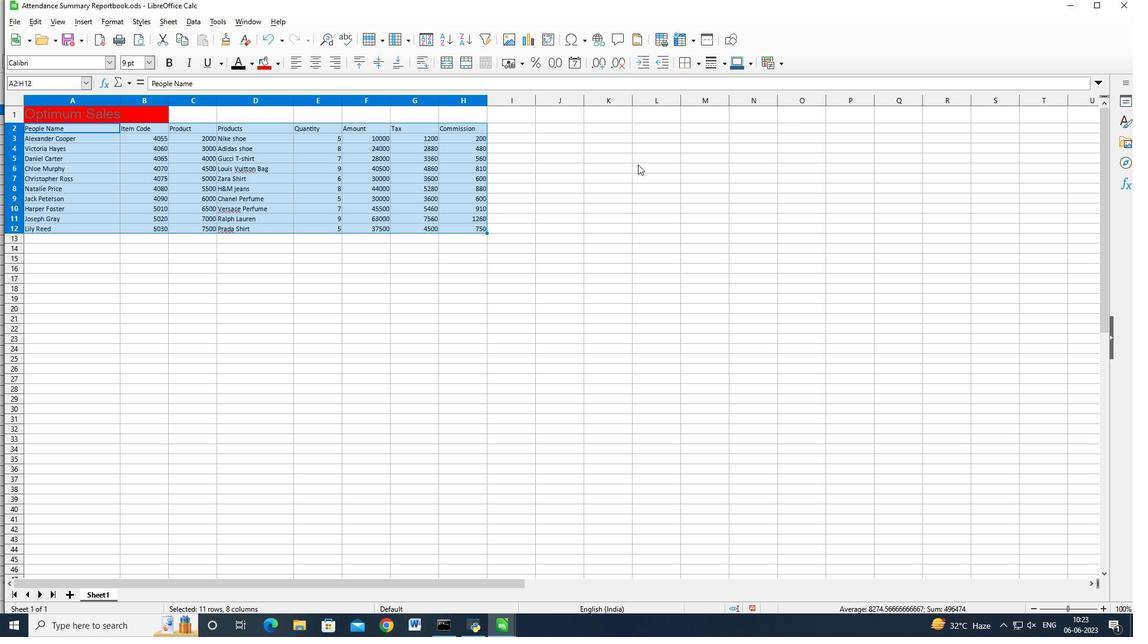 
Action: Mouse pressed left at (591, 194)
Screenshot: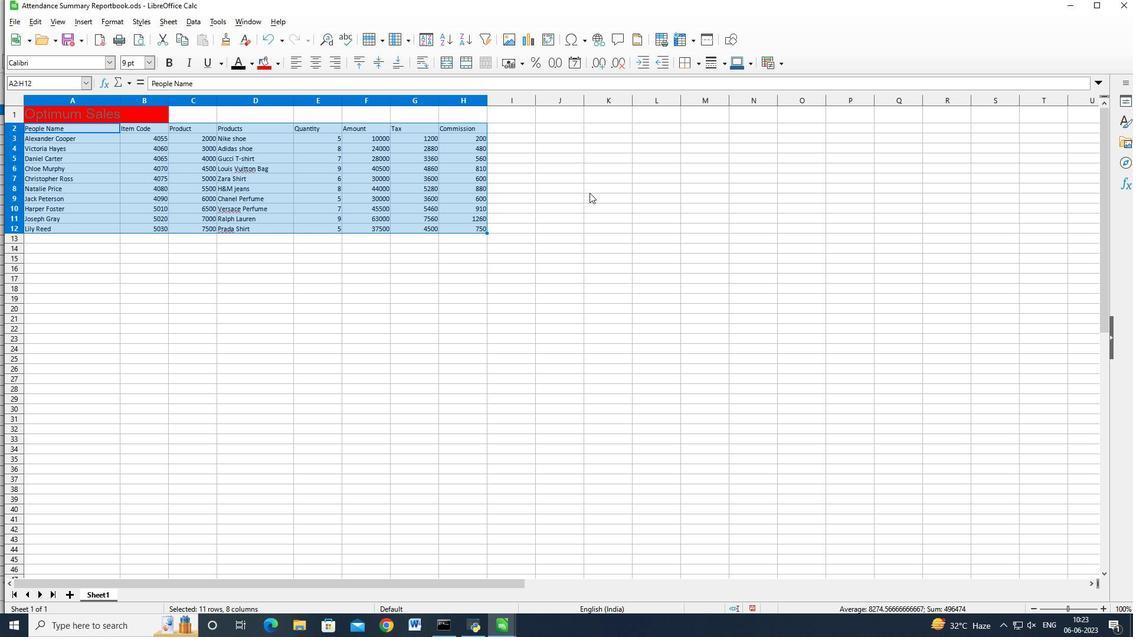 
Action: Key pressed ctrl+S
Screenshot: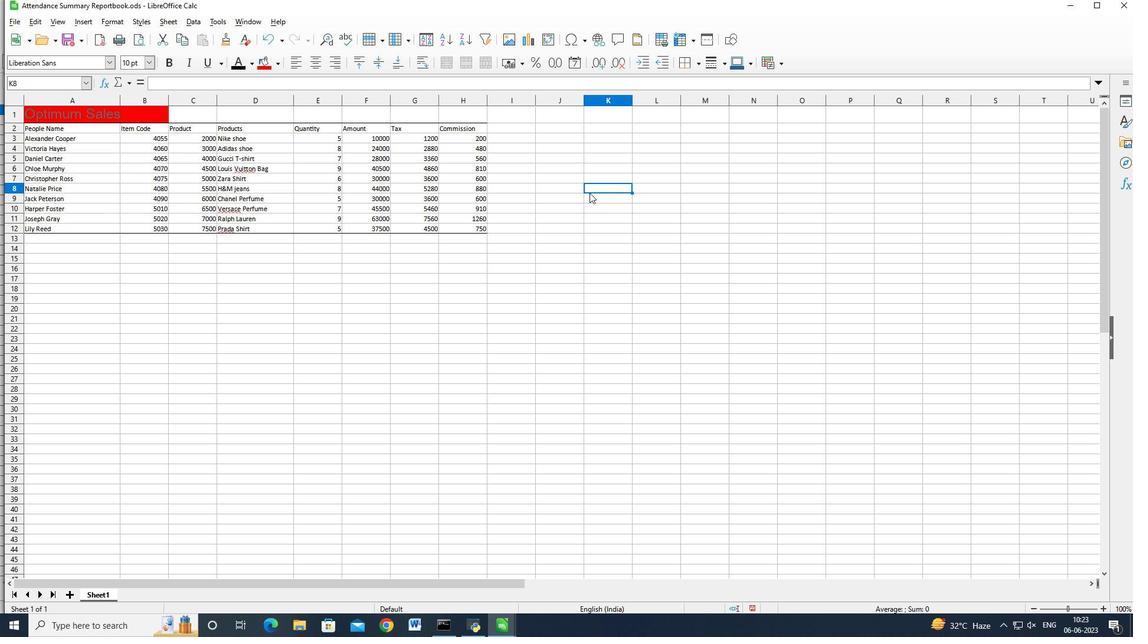 
Action: Mouse moved to (536, 204)
Screenshot: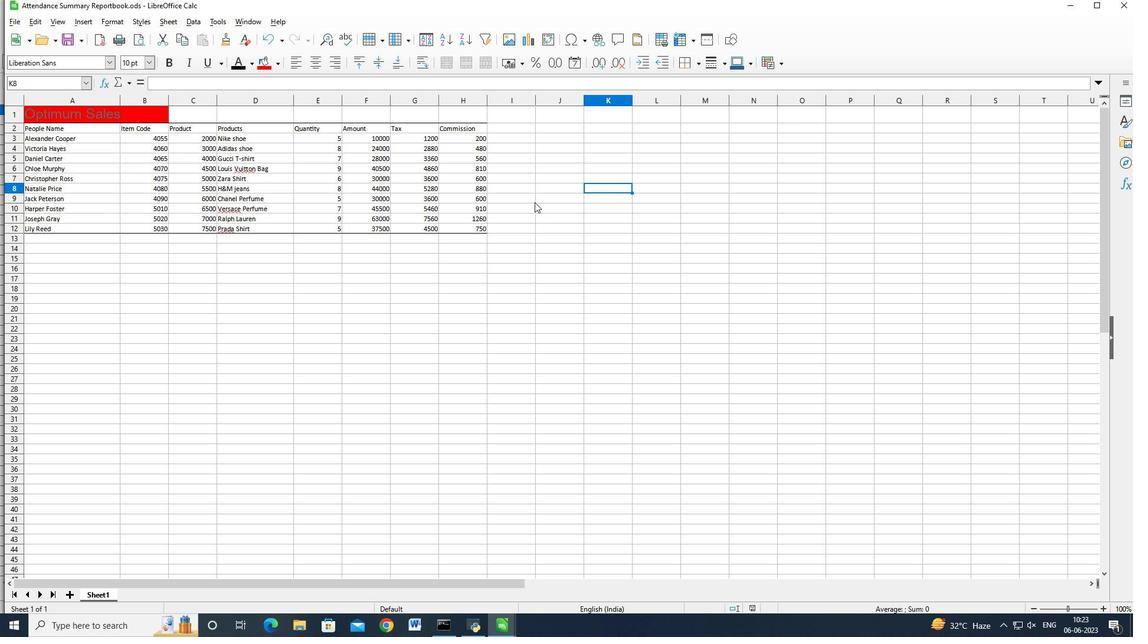 
